 Task: Create a sub task Design and Implement Solution for the task  Implement a new cloud-based supply chain management system for a company in the project AnalyseNow , assign it to team member softage.1@softage.net and update the status of the sub task to  Completed , set the priority of the sub task to High
Action: Mouse moved to (68, 344)
Screenshot: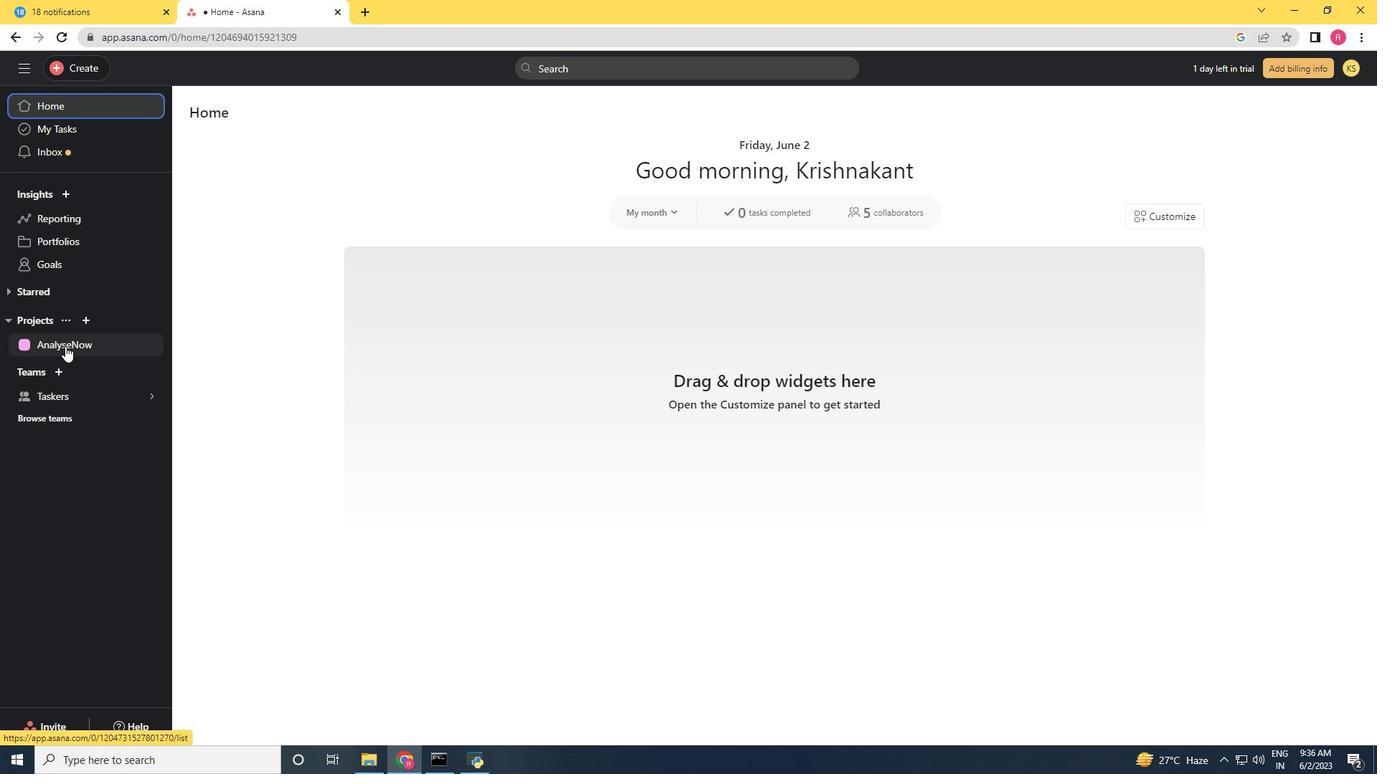 
Action: Mouse pressed left at (68, 344)
Screenshot: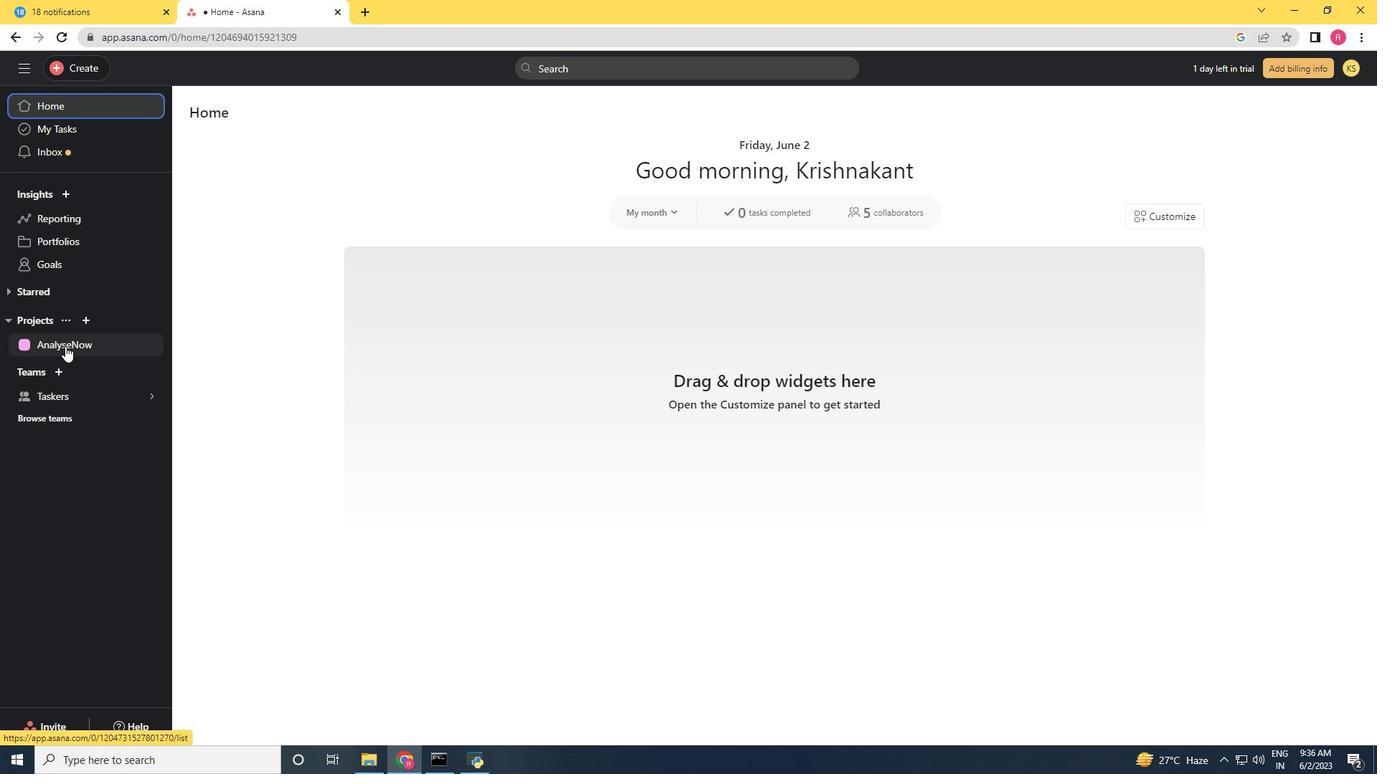 
Action: Mouse moved to (689, 314)
Screenshot: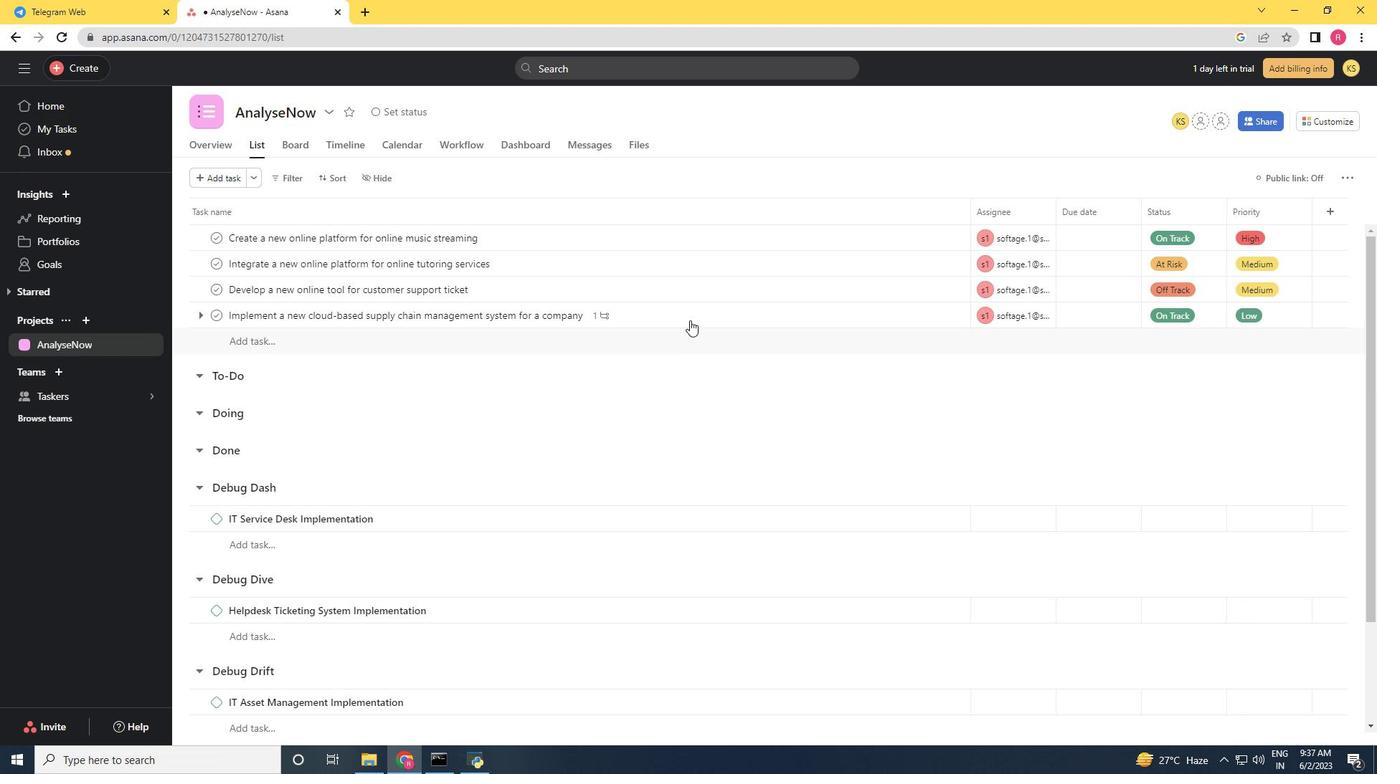 
Action: Mouse pressed left at (689, 314)
Screenshot: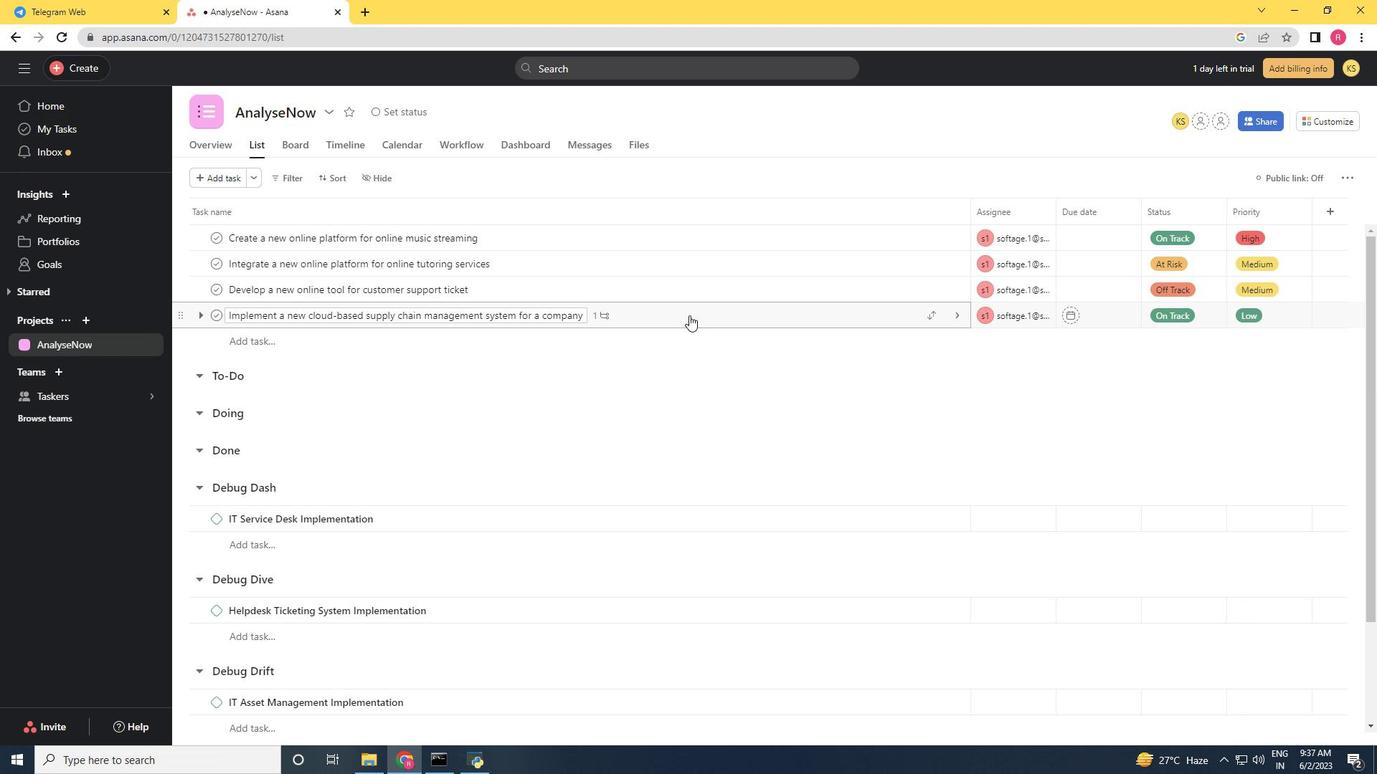 
Action: Mouse moved to (1032, 484)
Screenshot: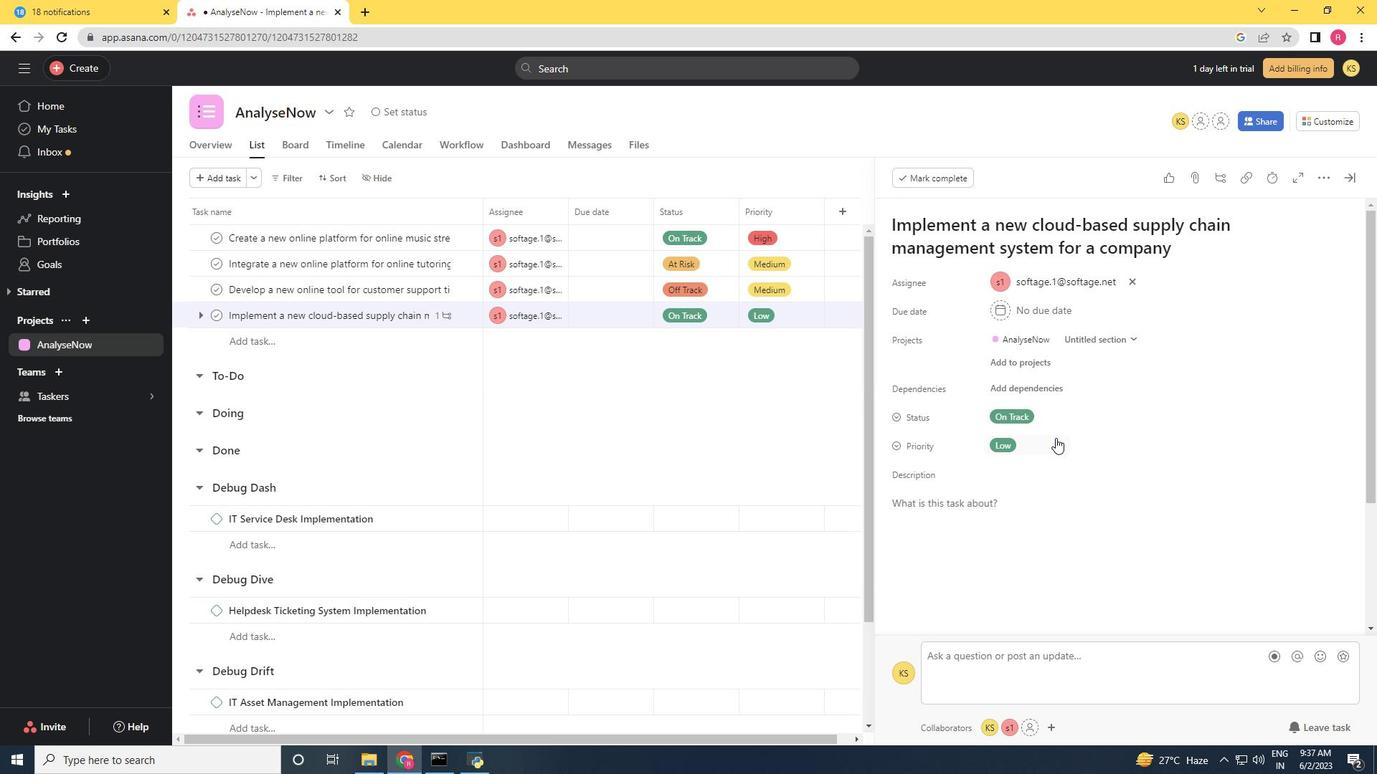 
Action: Mouse scrolled (1033, 481) with delta (0, 0)
Screenshot: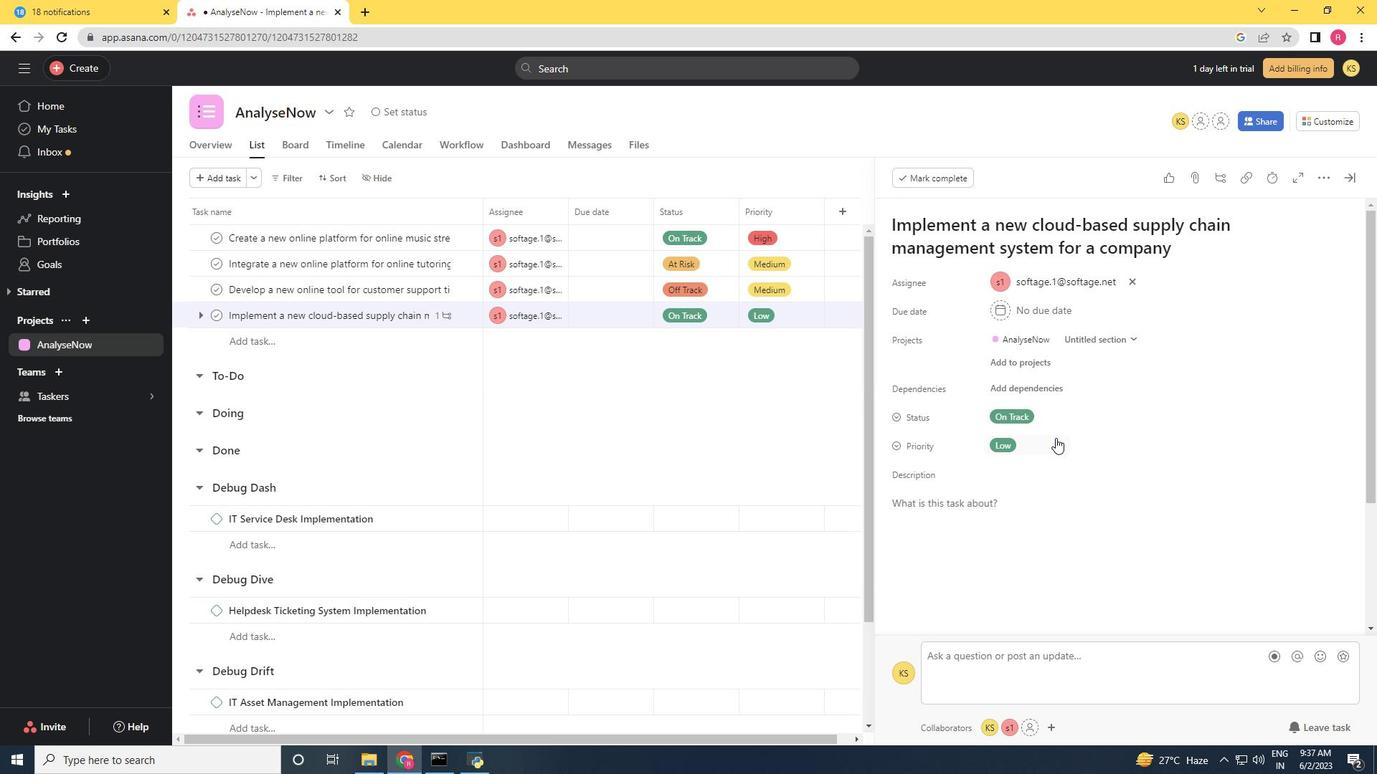 
Action: Mouse moved to (1029, 494)
Screenshot: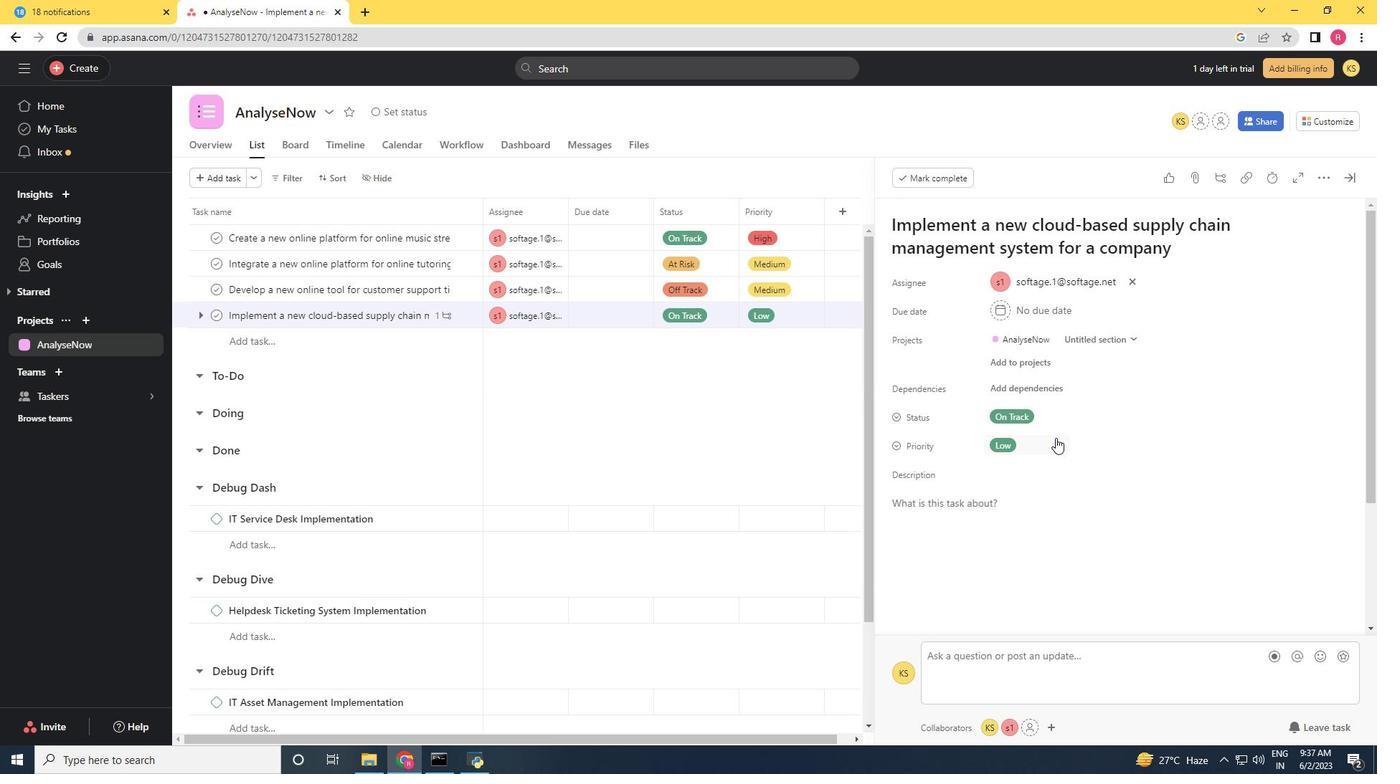 
Action: Mouse scrolled (1032, 484) with delta (0, 0)
Screenshot: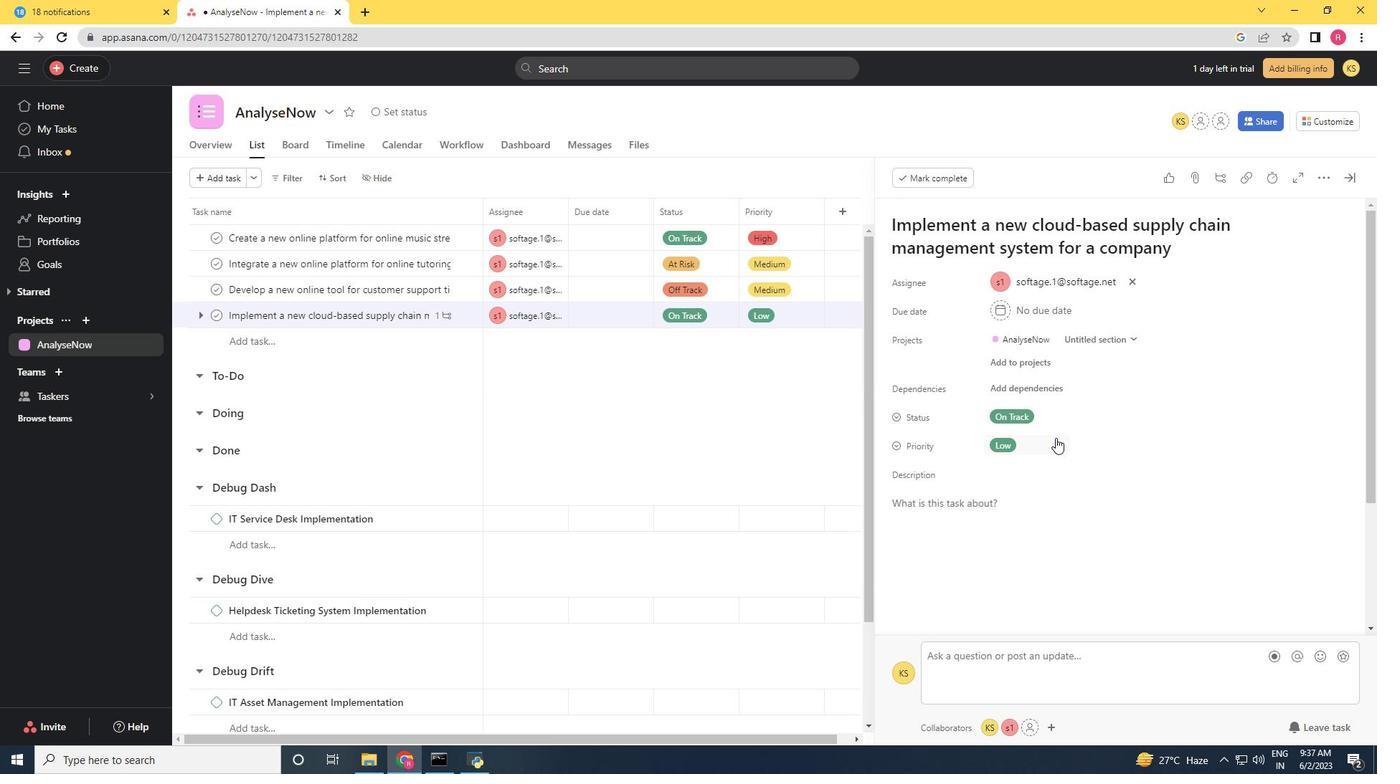 
Action: Mouse moved to (1029, 494)
Screenshot: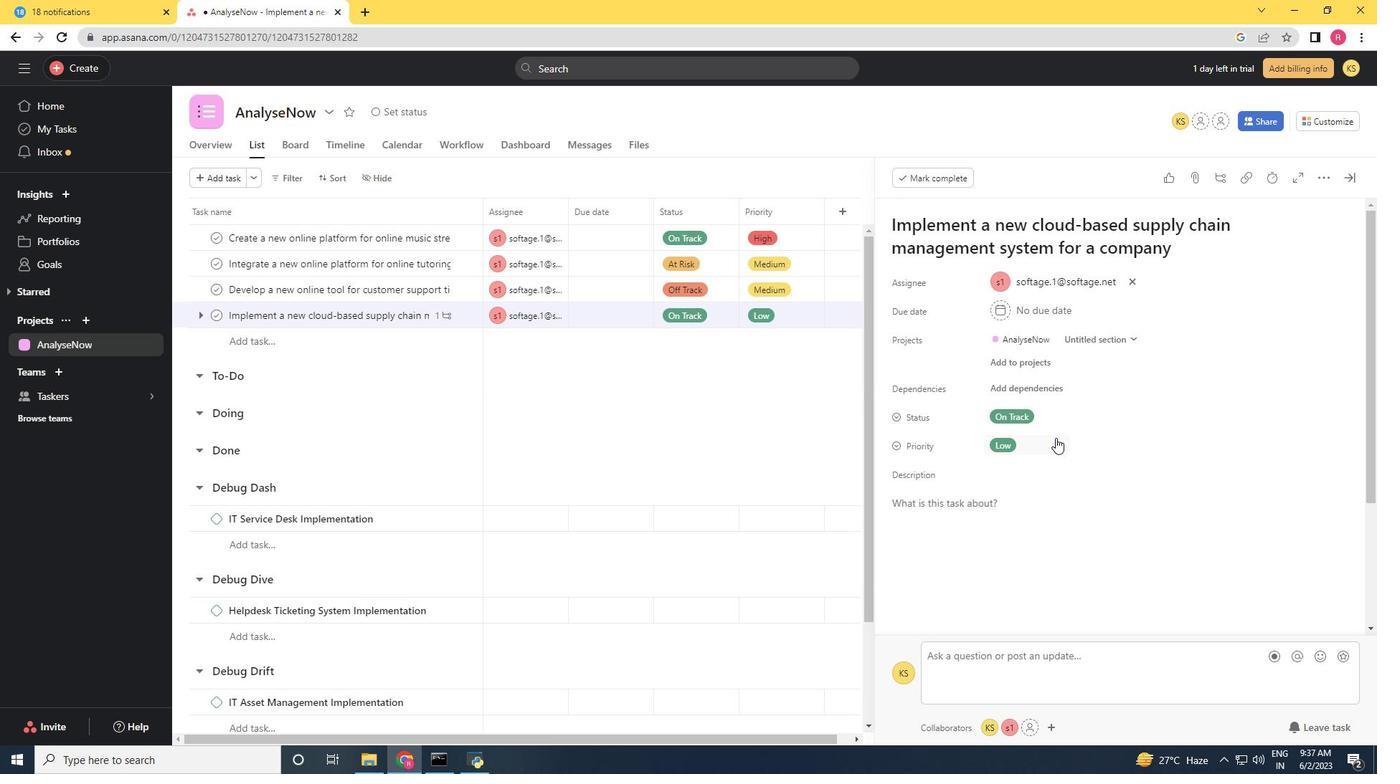 
Action: Mouse scrolled (1032, 485) with delta (0, 0)
Screenshot: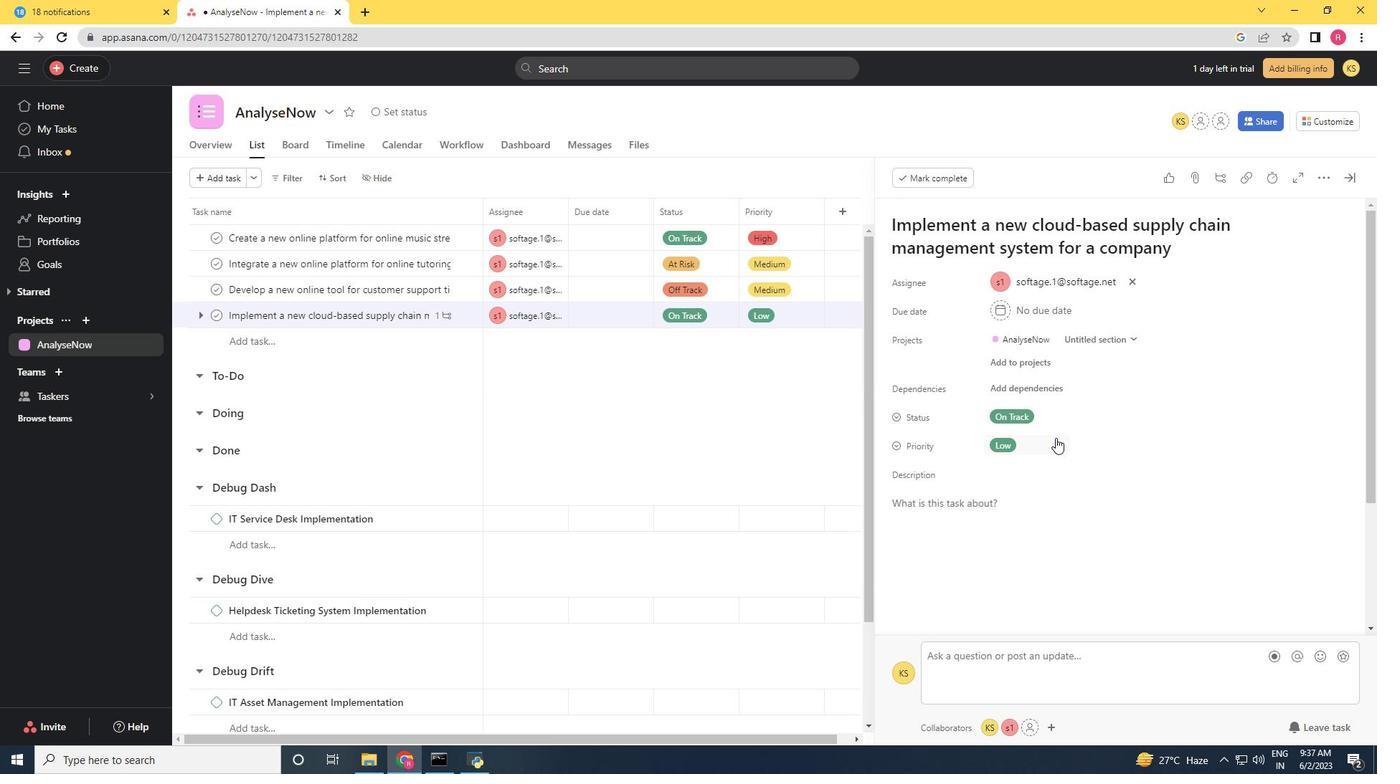 
Action: Mouse moved to (936, 517)
Screenshot: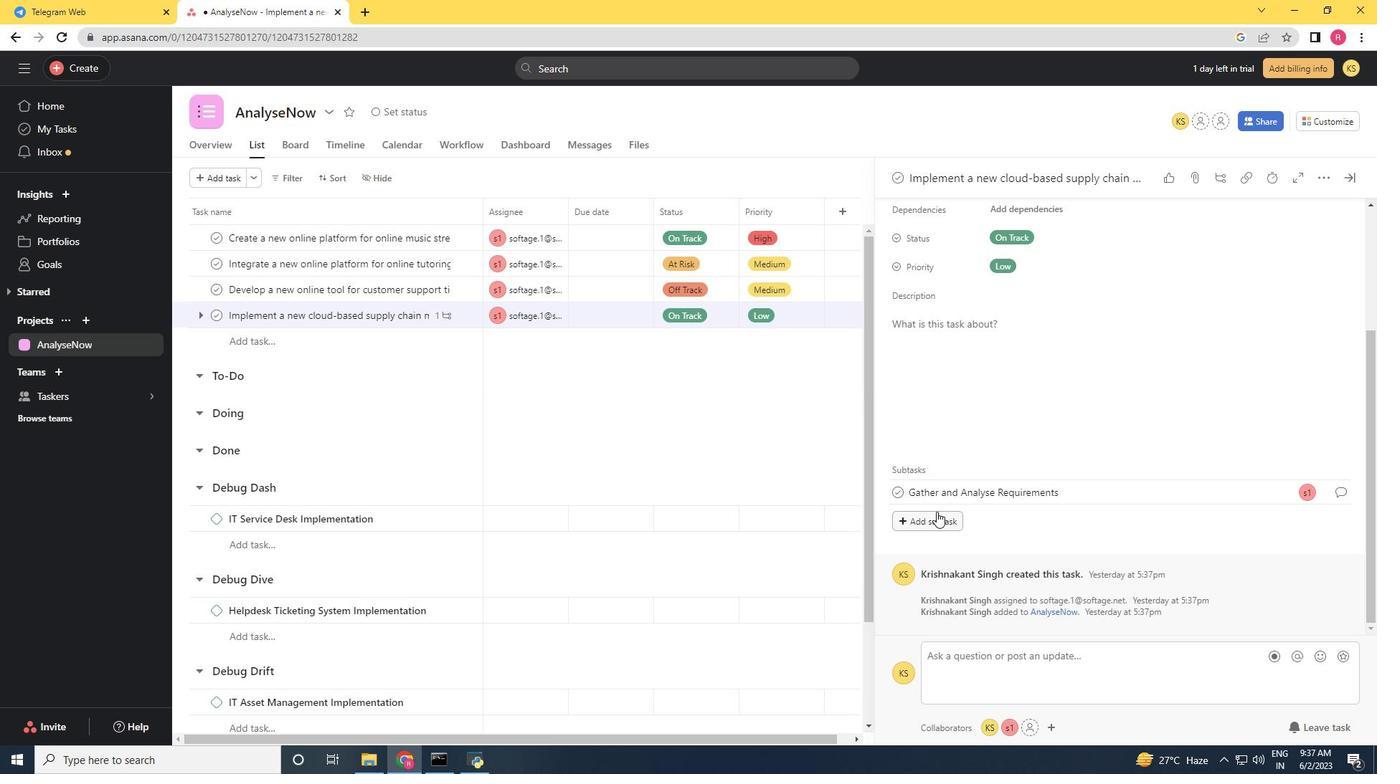 
Action: Mouse pressed left at (936, 517)
Screenshot: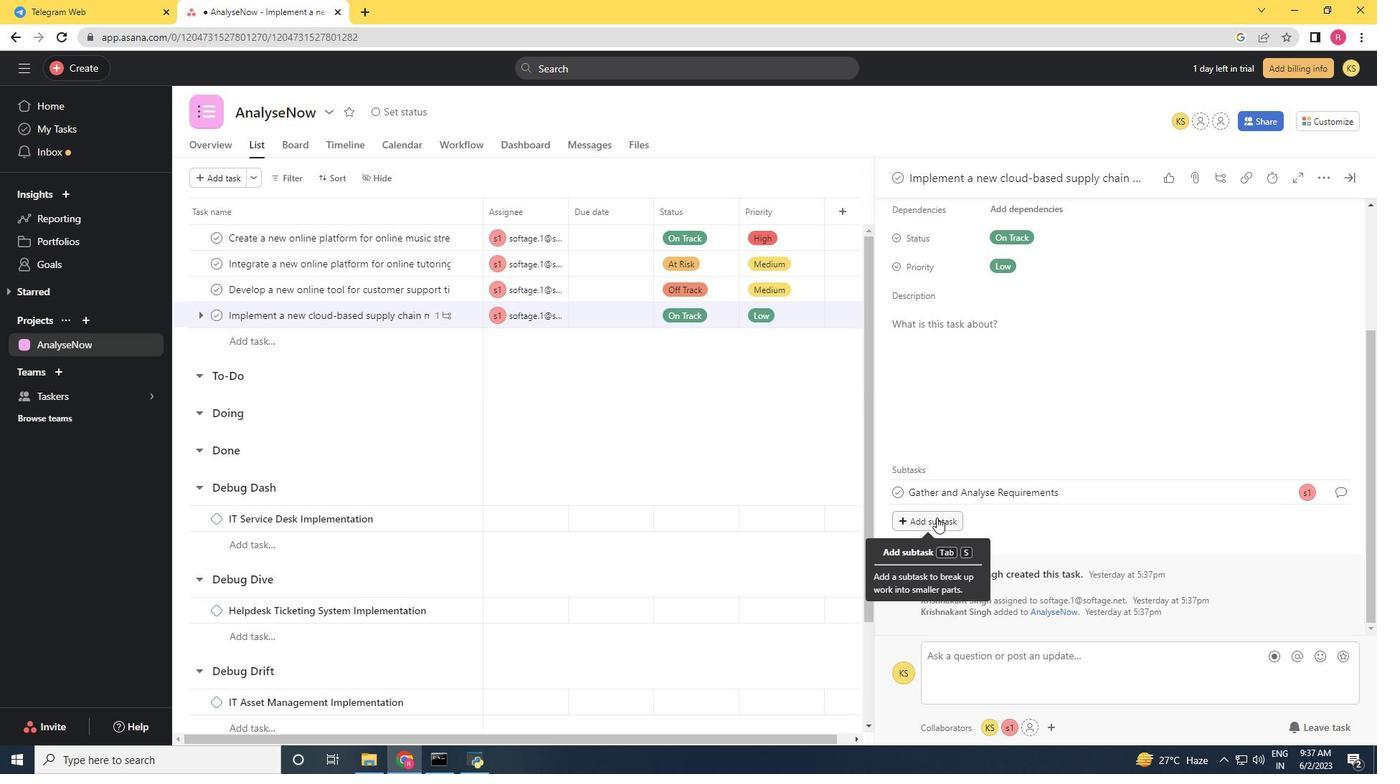 
Action: Mouse moved to (918, 529)
Screenshot: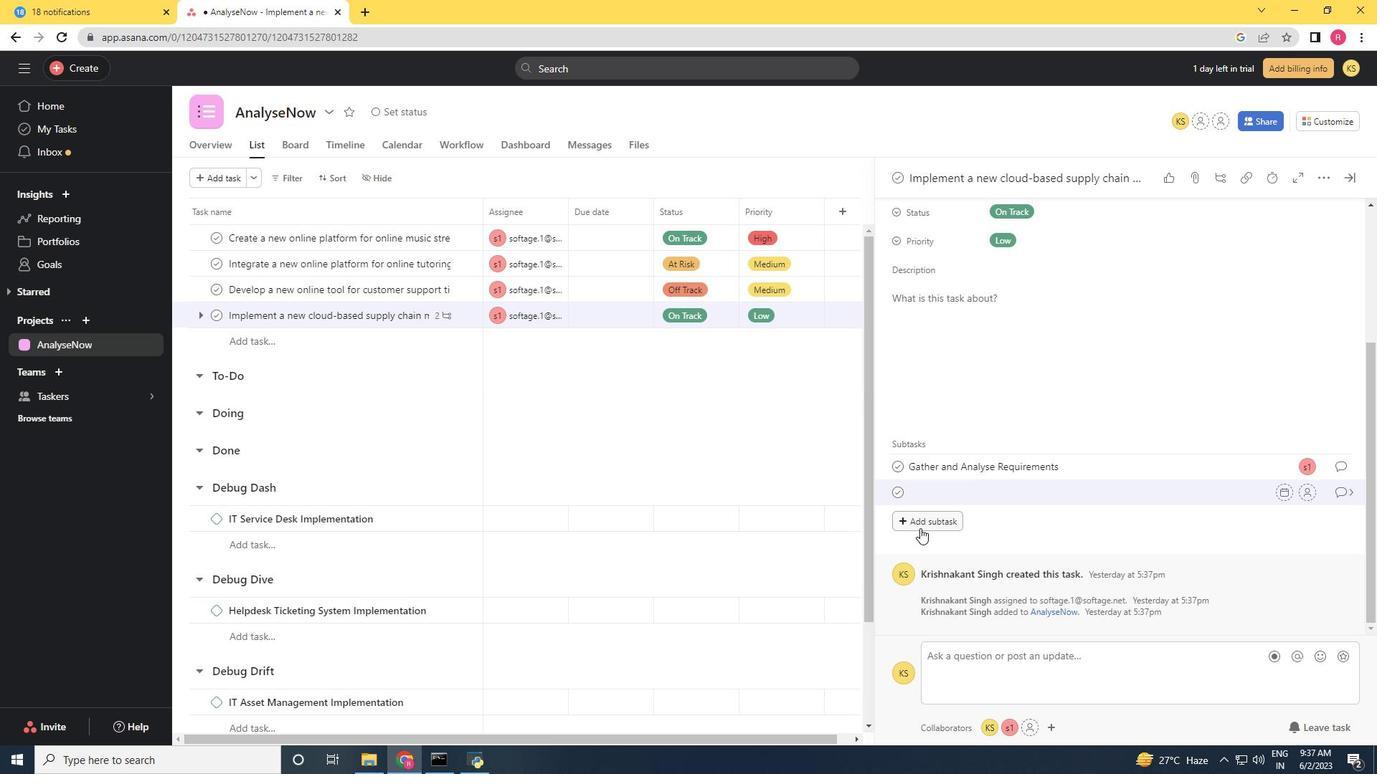 
Action: Key pressed <Key.shift>Desi
Screenshot: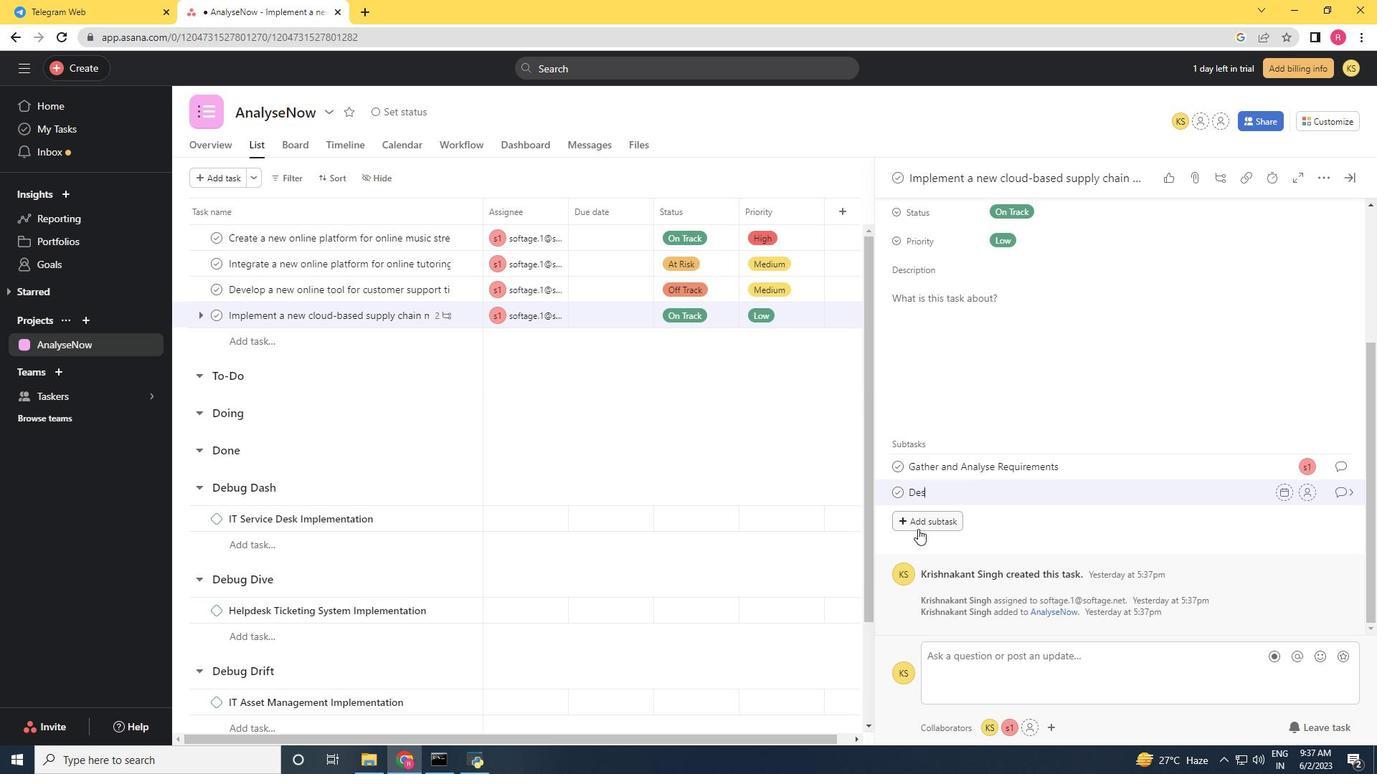 
Action: Mouse moved to (916, 530)
Screenshot: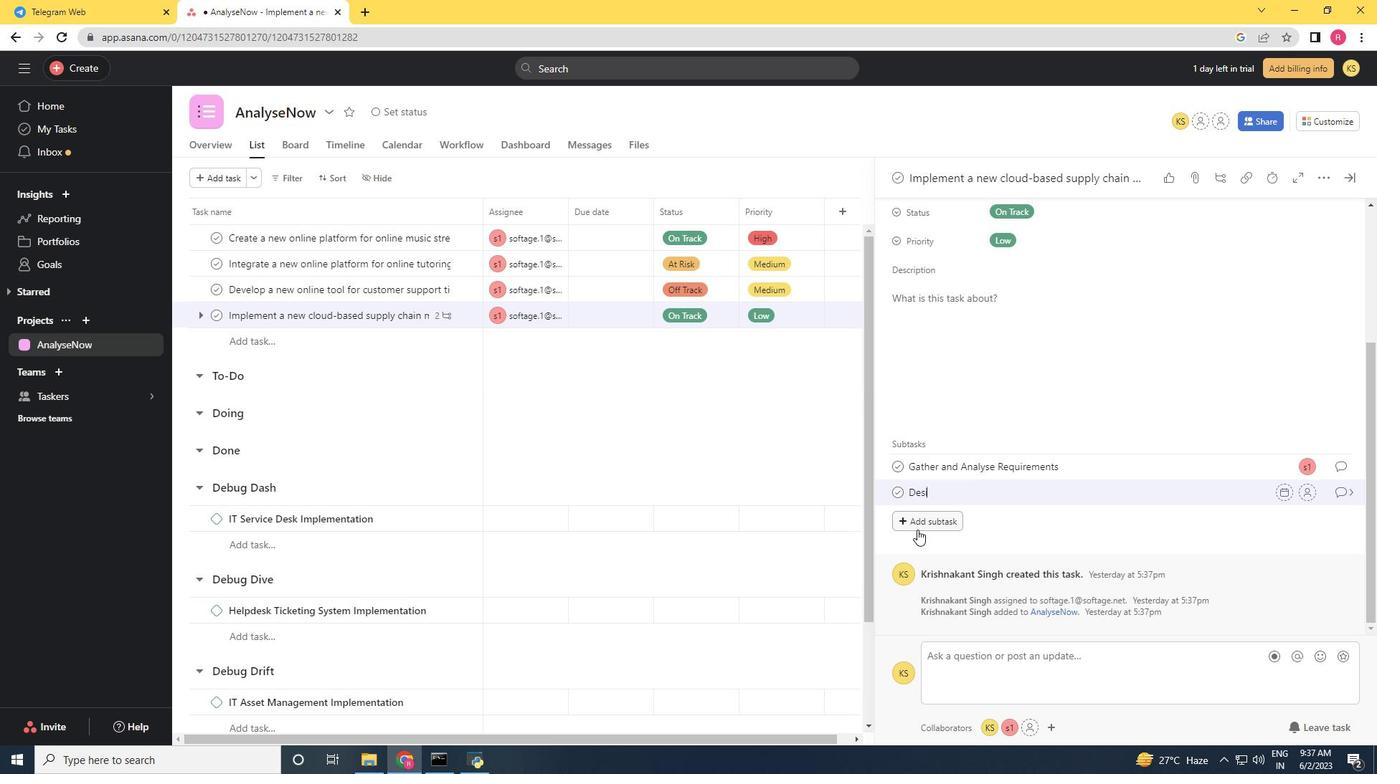 
Action: Key pressed gn
Screenshot: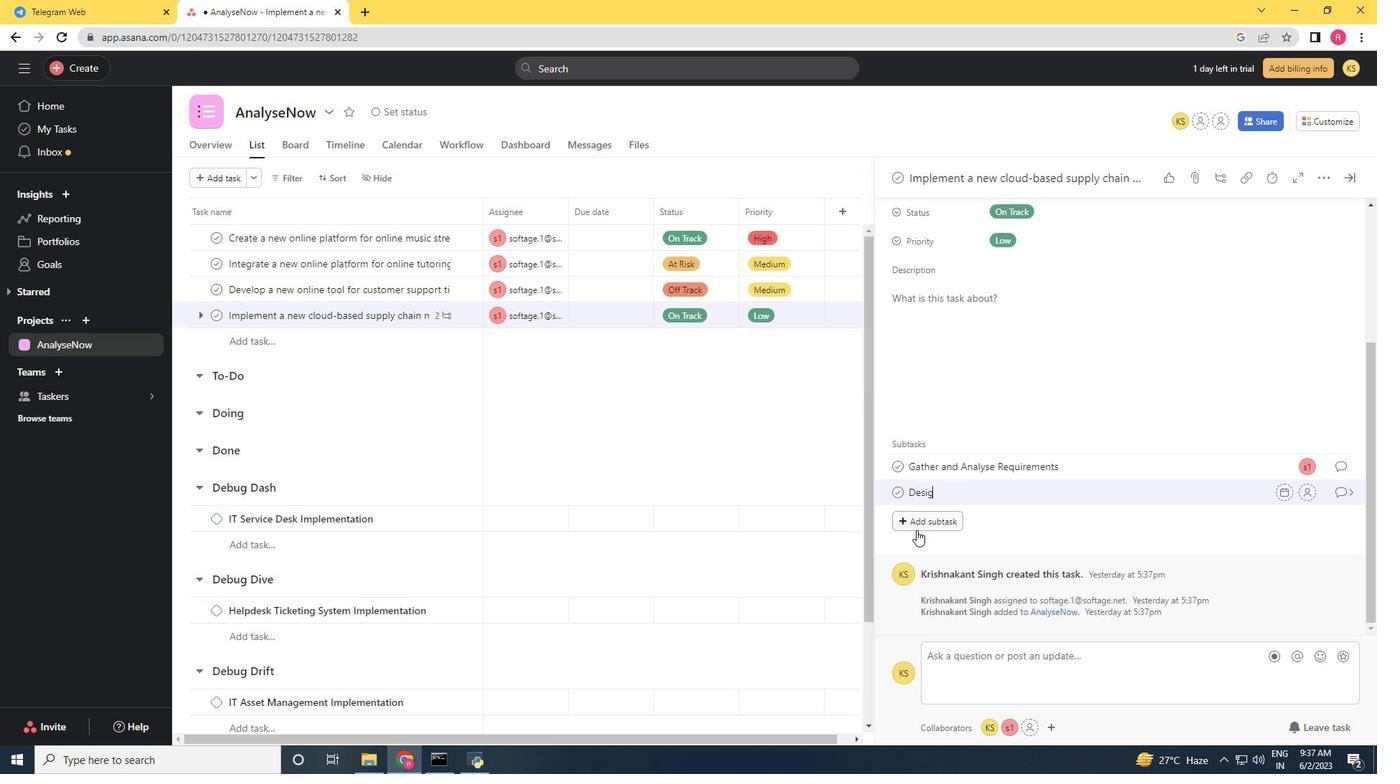
Action: Mouse moved to (915, 531)
Screenshot: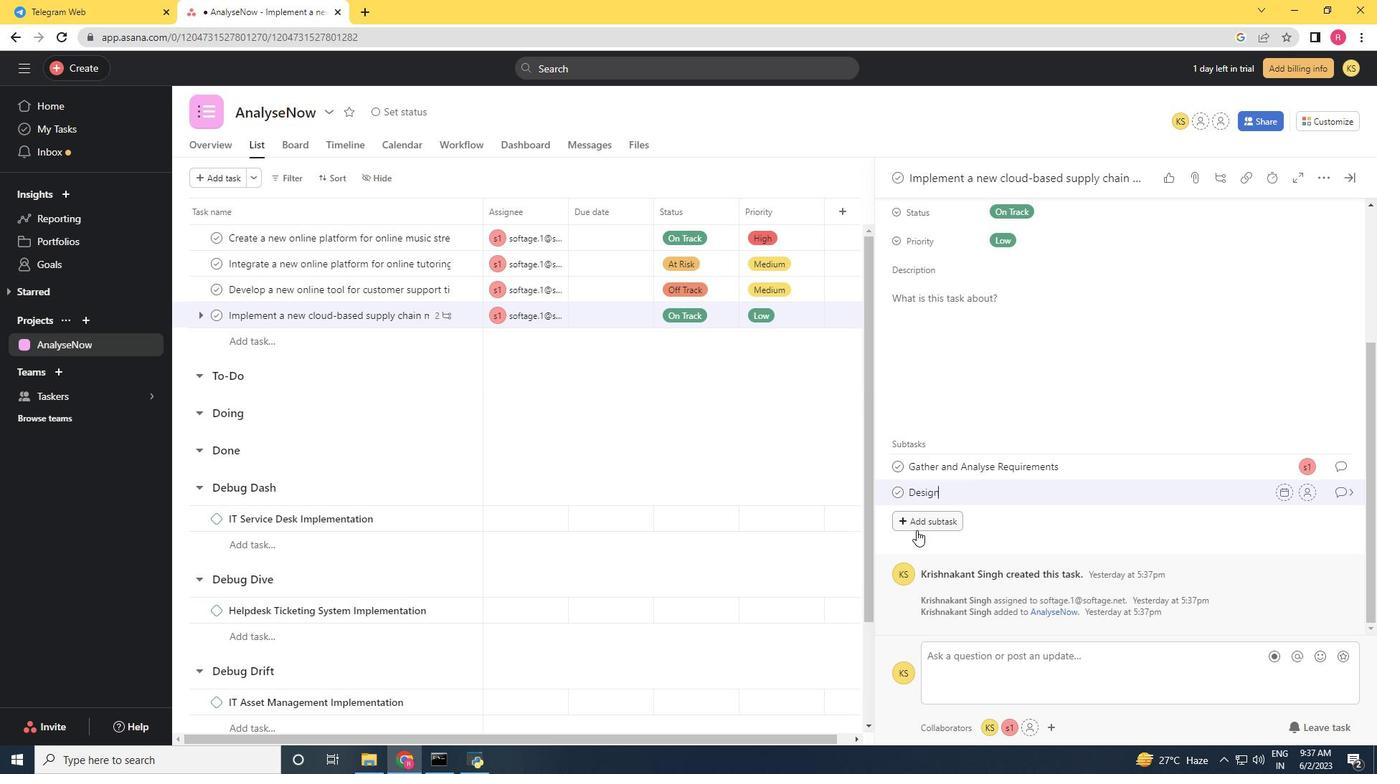 
Action: Key pressed <Key.space>and<Key.space>
Screenshot: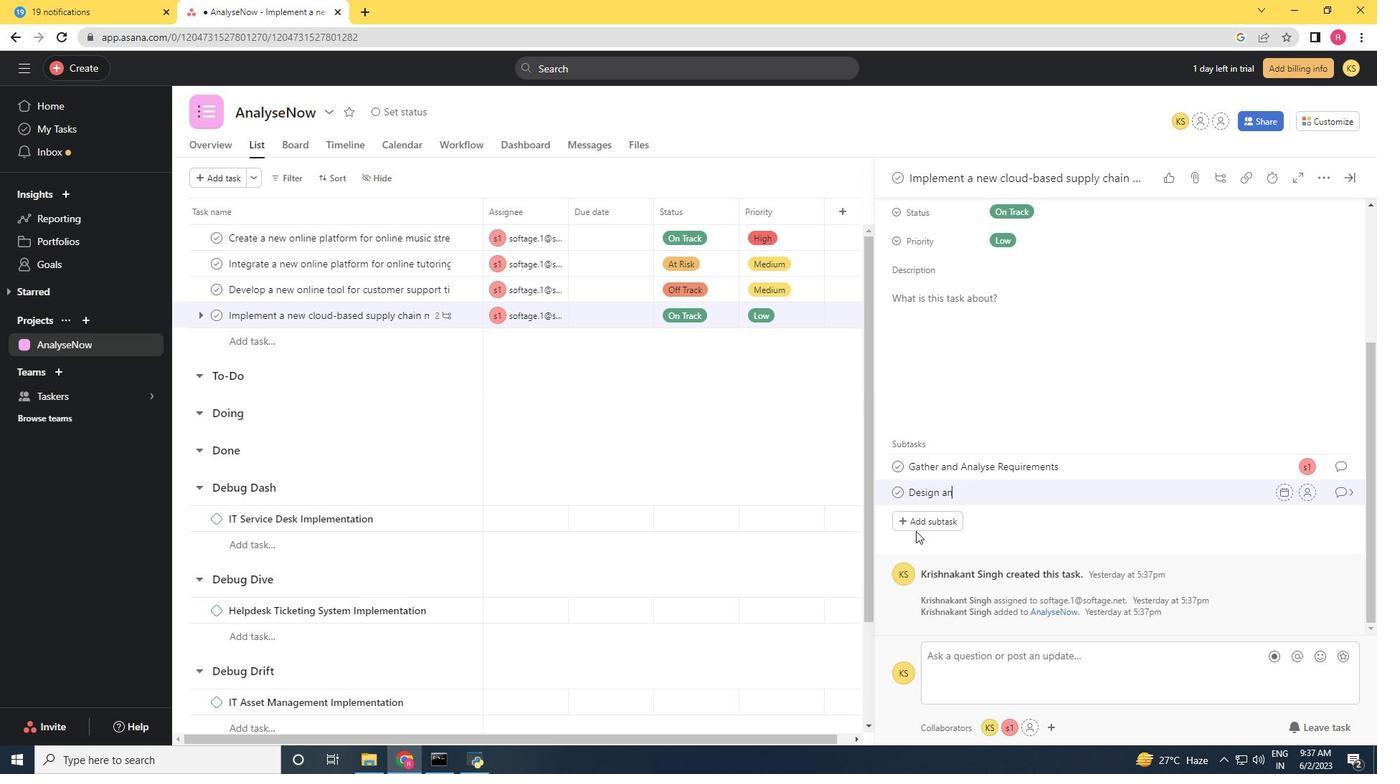 
Action: Mouse moved to (915, 531)
Screenshot: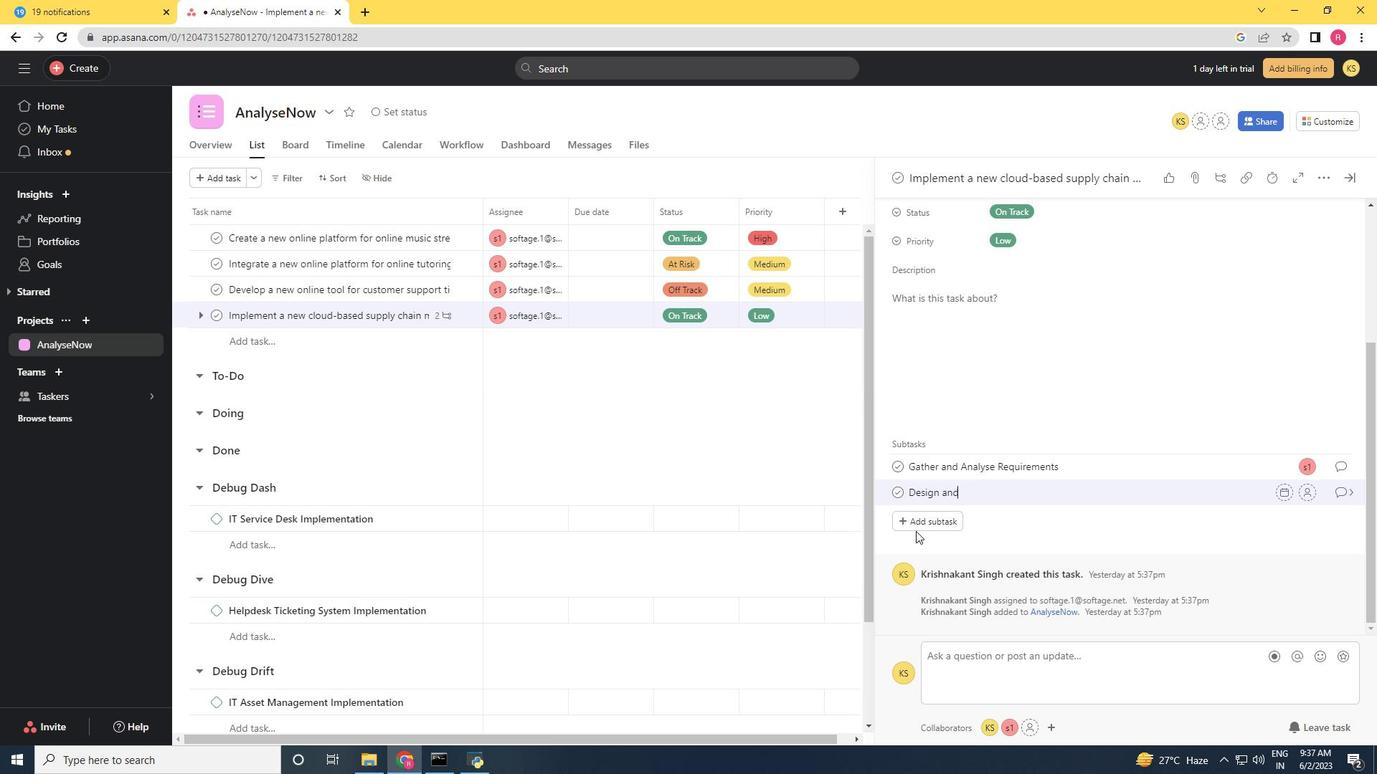 
Action: Key pressed <Key.shift>Im
Screenshot: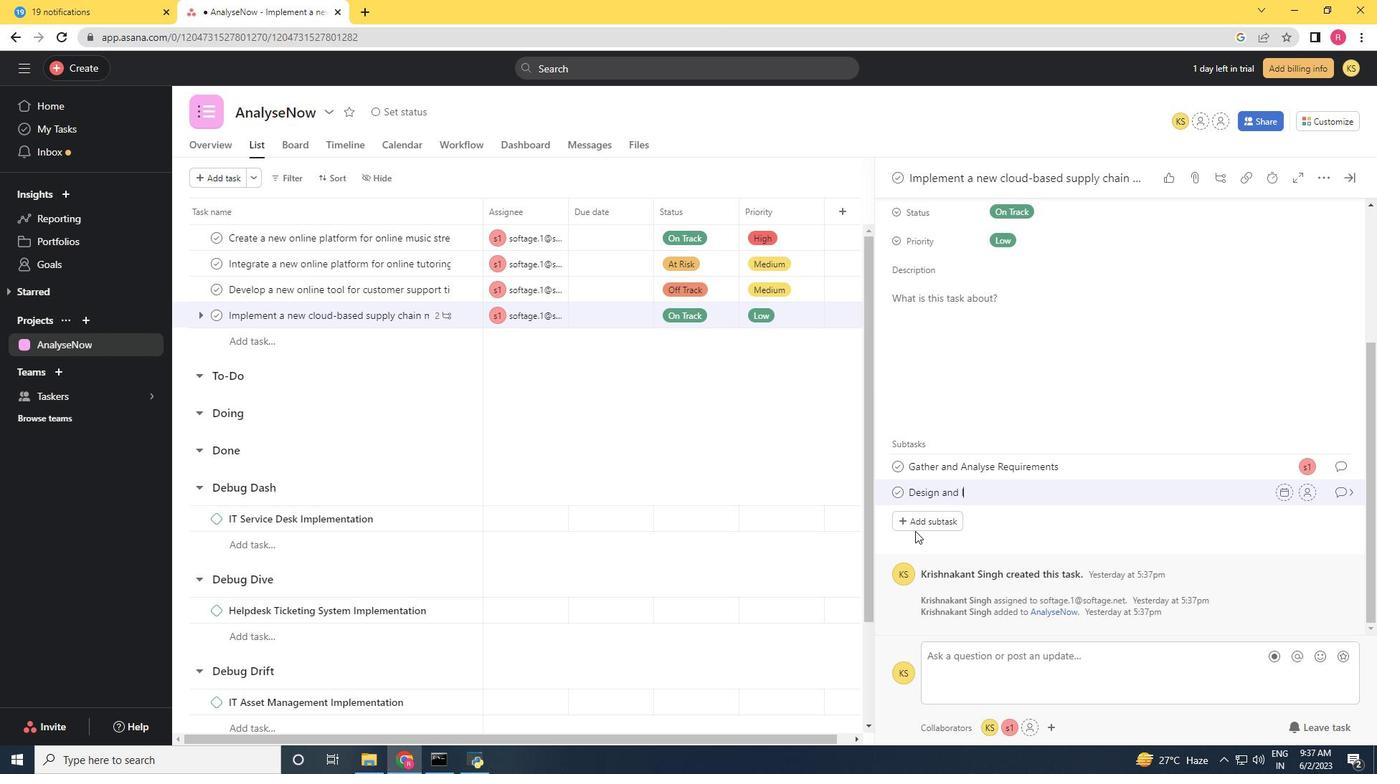 
Action: Mouse moved to (913, 532)
Screenshot: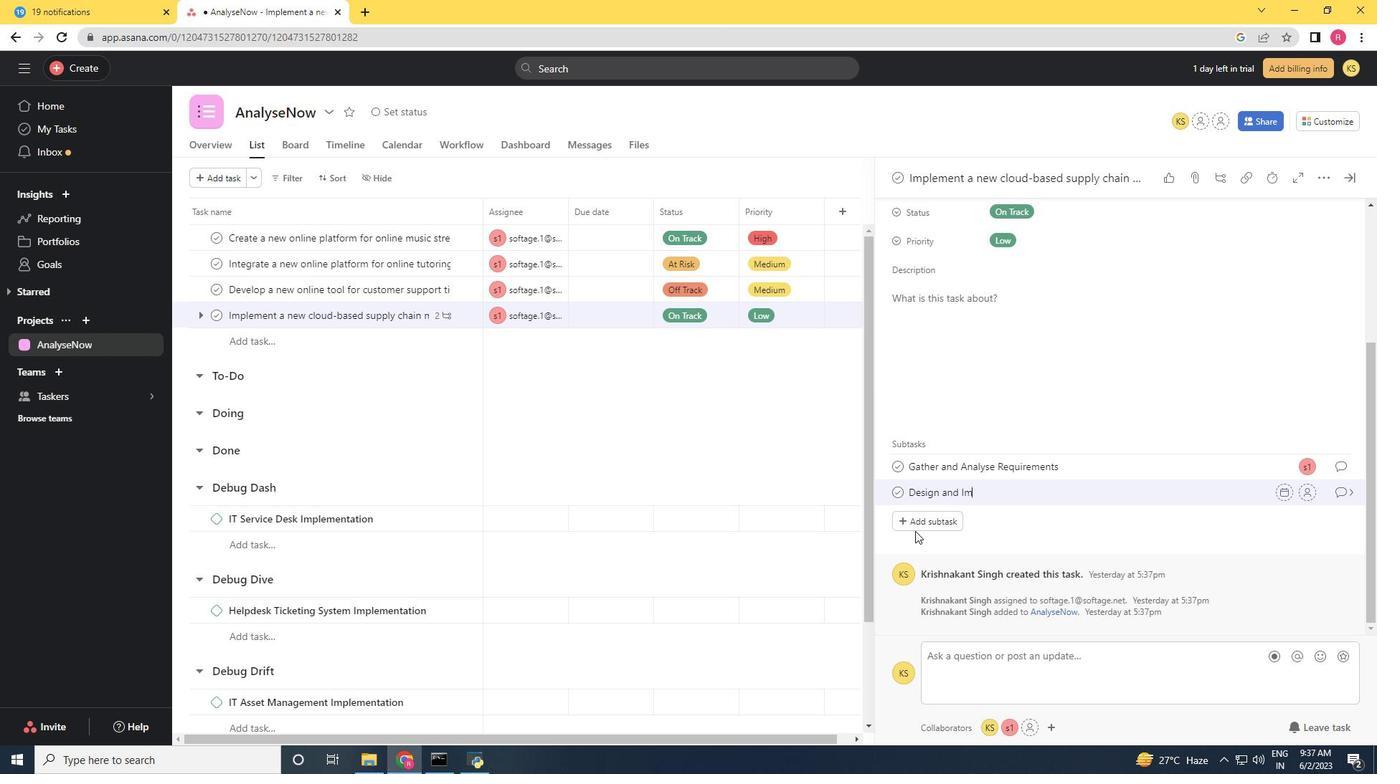 
Action: Key pressed ple
Screenshot: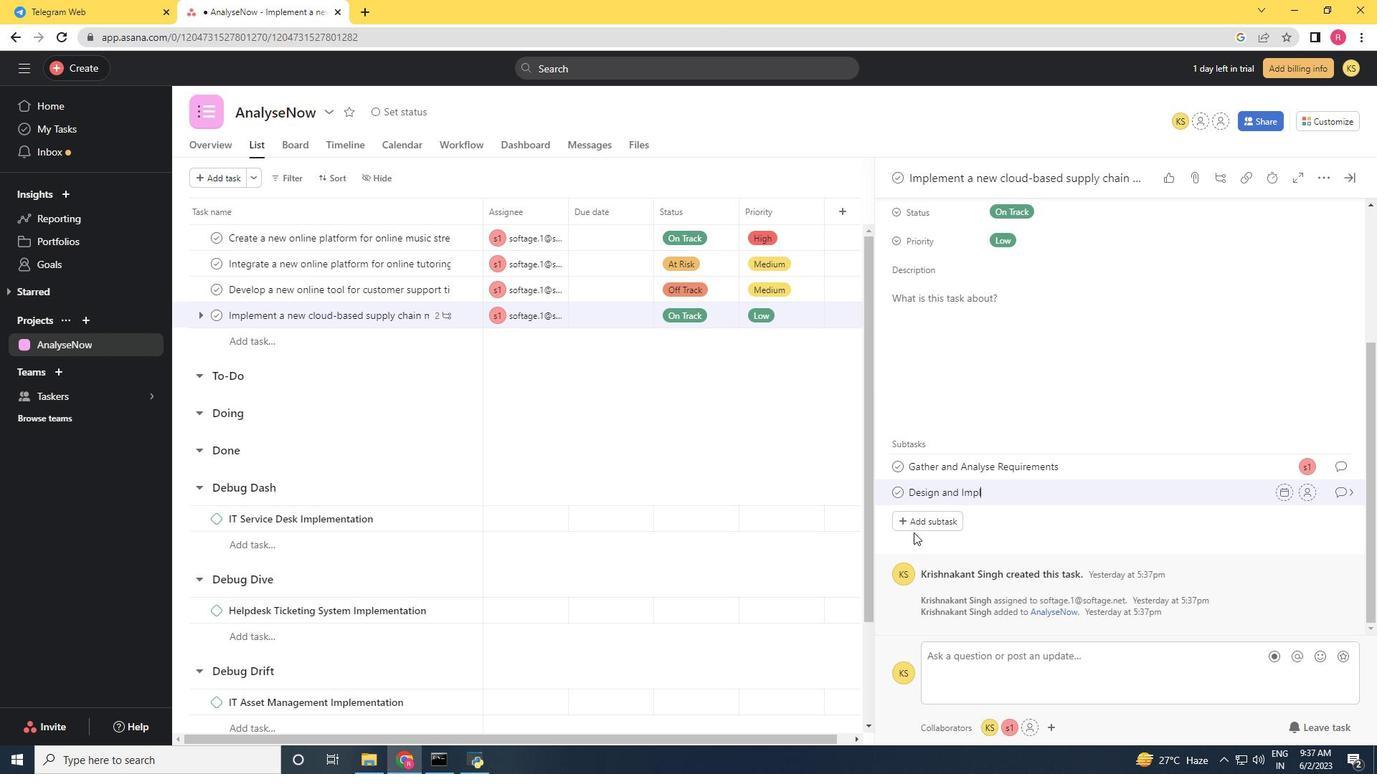 
Action: Mouse moved to (913, 532)
Screenshot: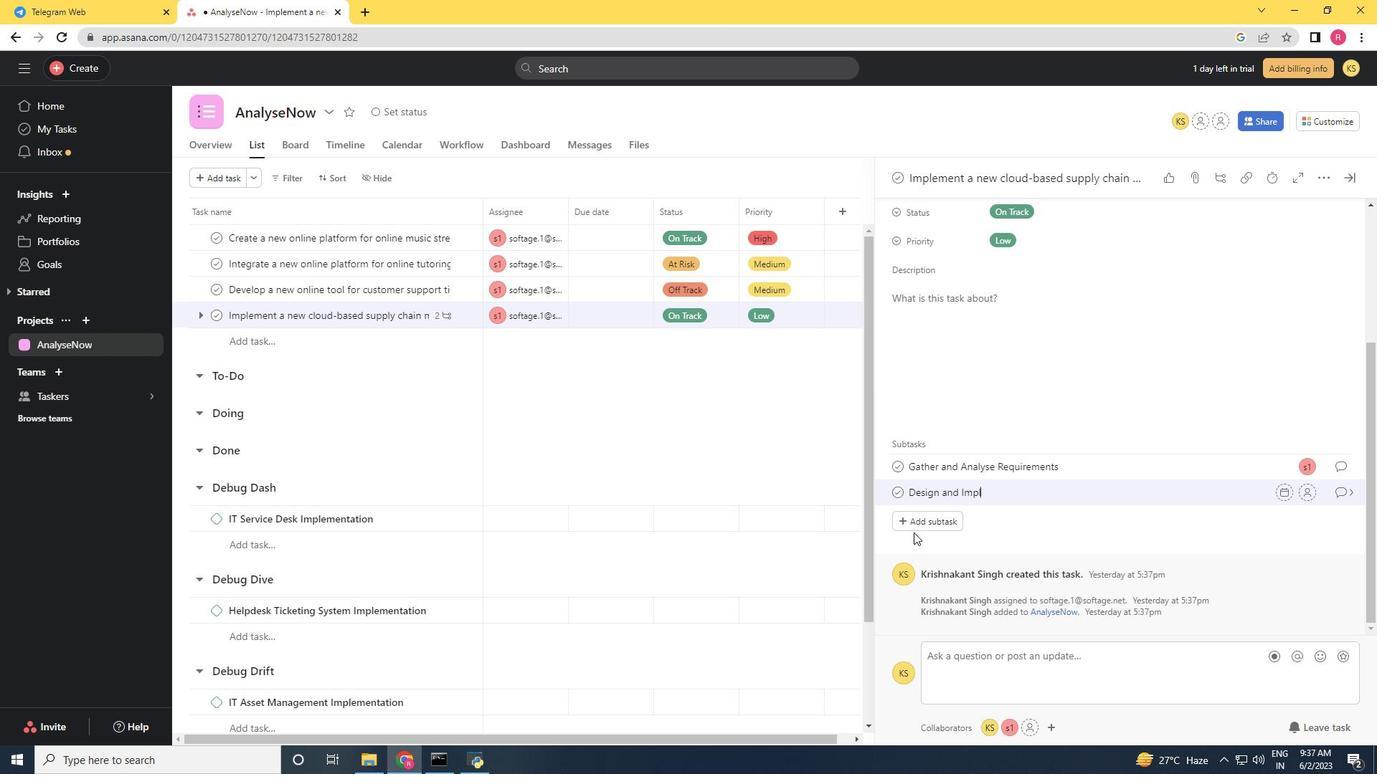 
Action: Key pressed ment<Key.space><Key.shift>Solution
Screenshot: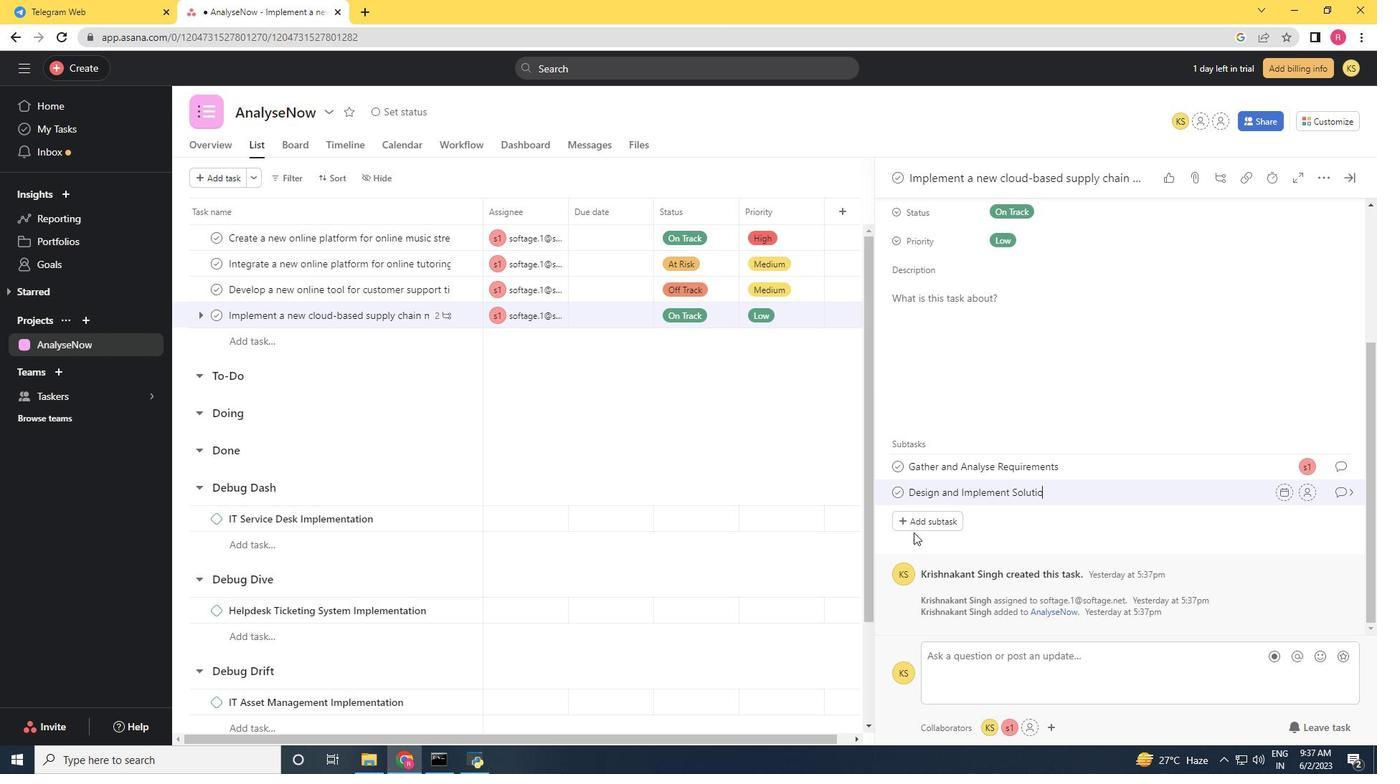 
Action: Mouse moved to (1310, 496)
Screenshot: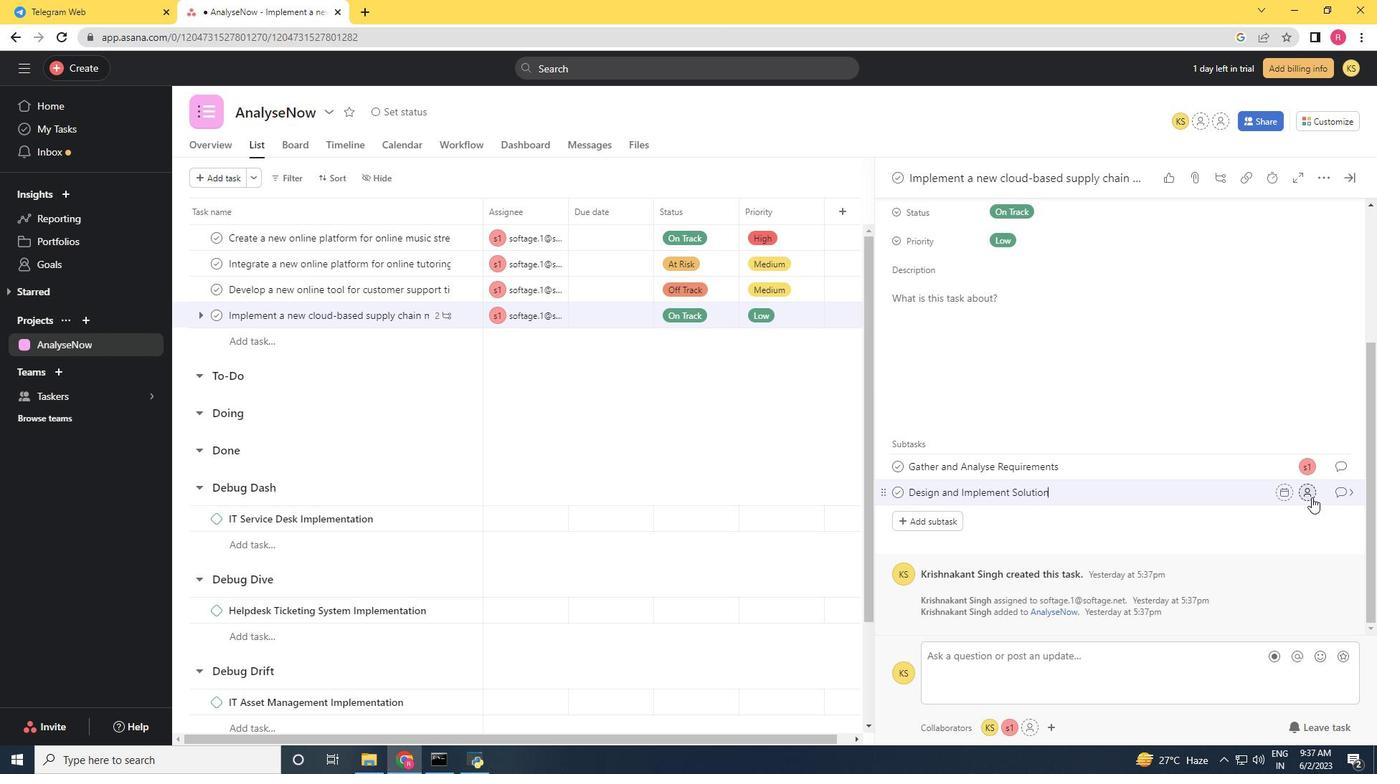 
Action: Mouse pressed left at (1310, 496)
Screenshot: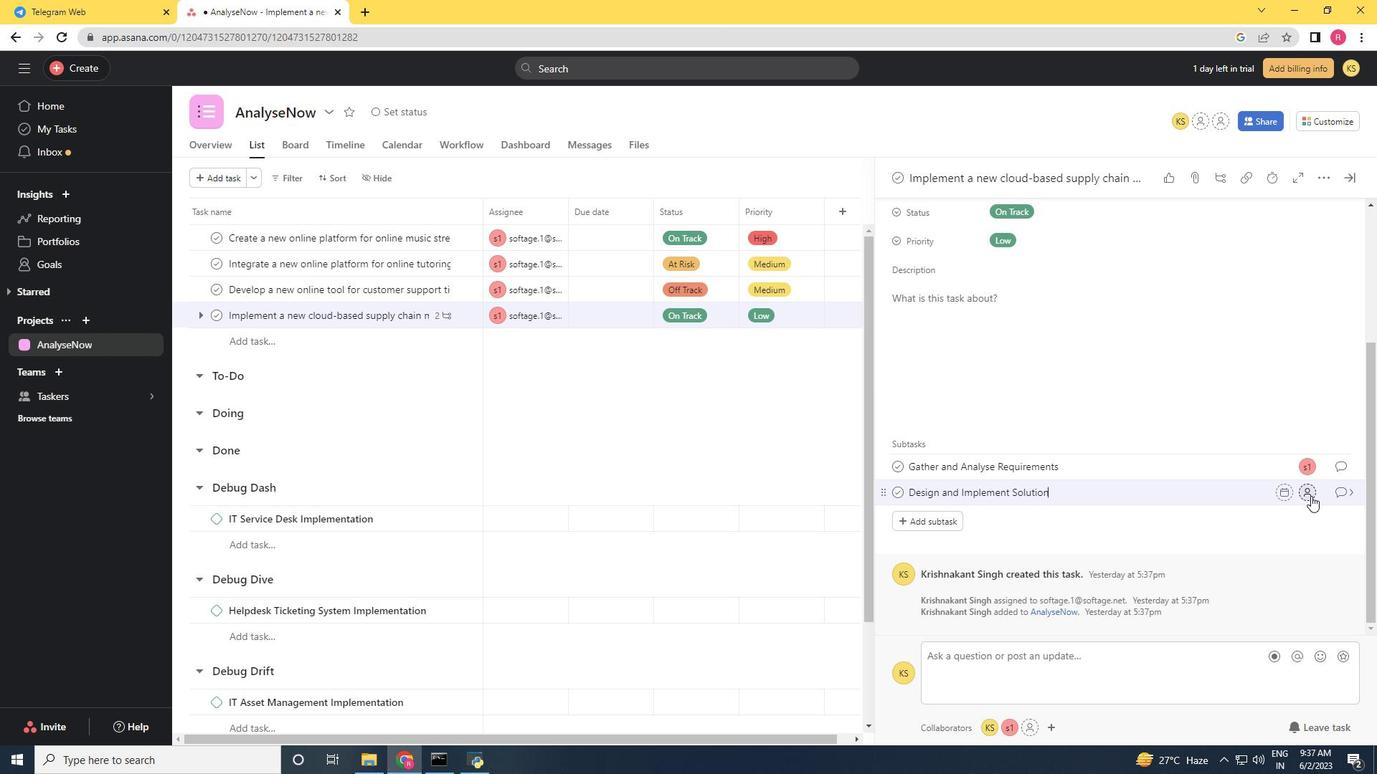 
Action: Mouse moved to (1121, 553)
Screenshot: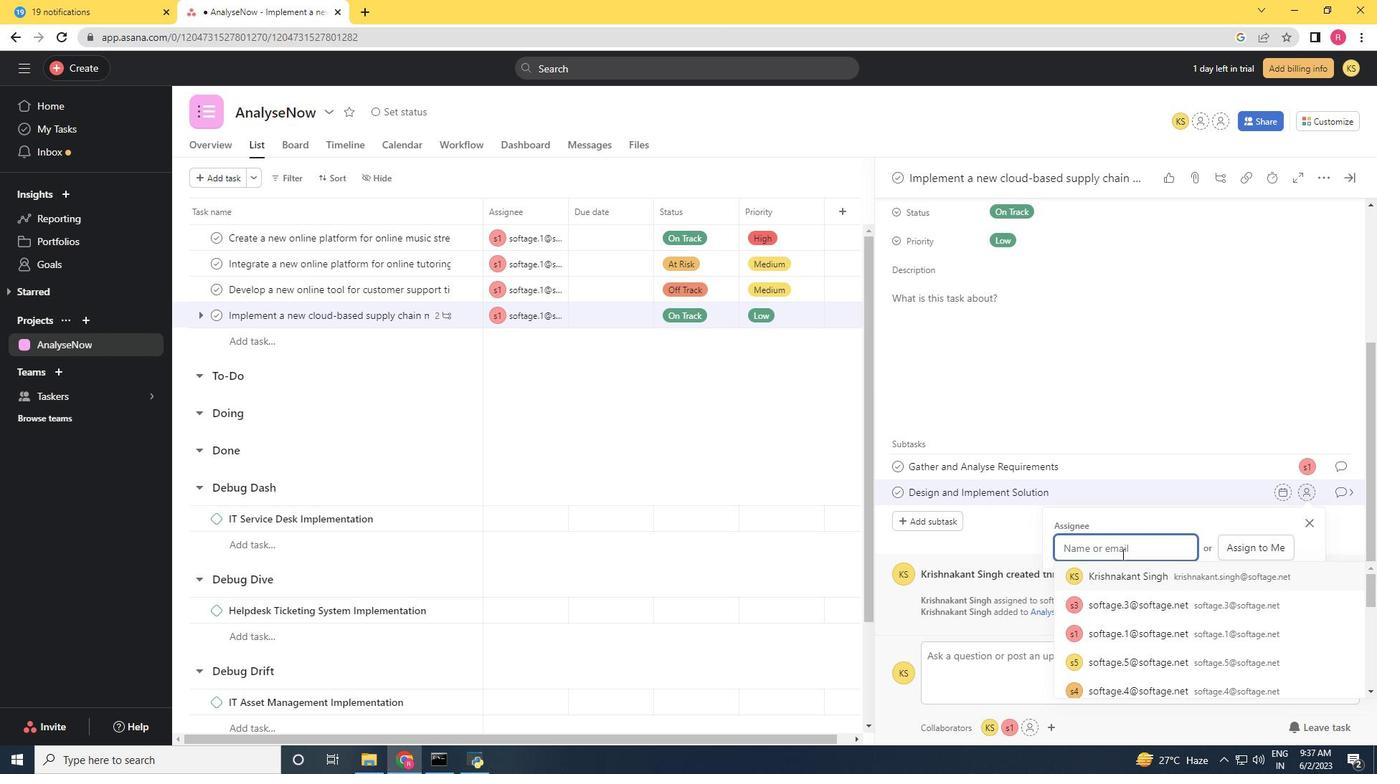 
Action: Key pressed softage.1<Key.shift>@softage.net
Screenshot: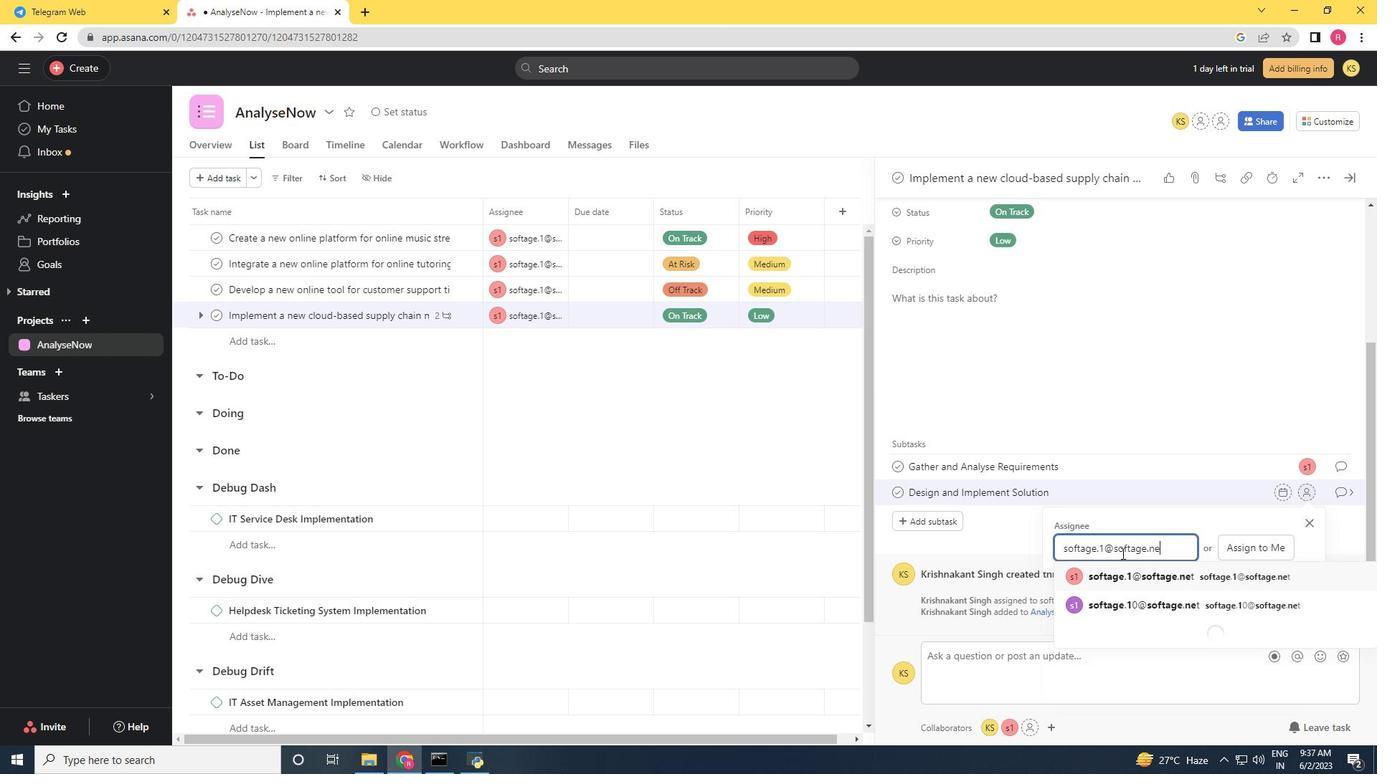 
Action: Mouse moved to (1175, 575)
Screenshot: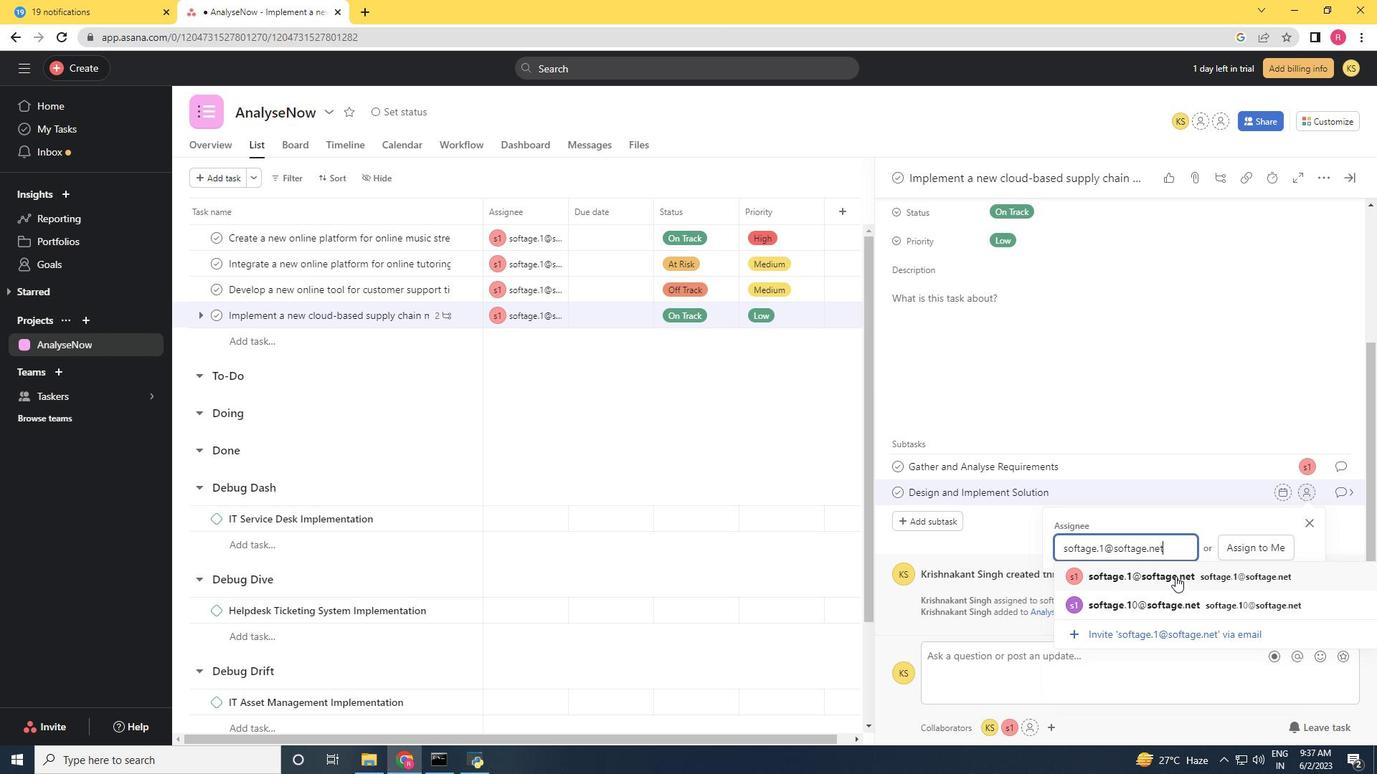 
Action: Mouse pressed left at (1175, 575)
Screenshot: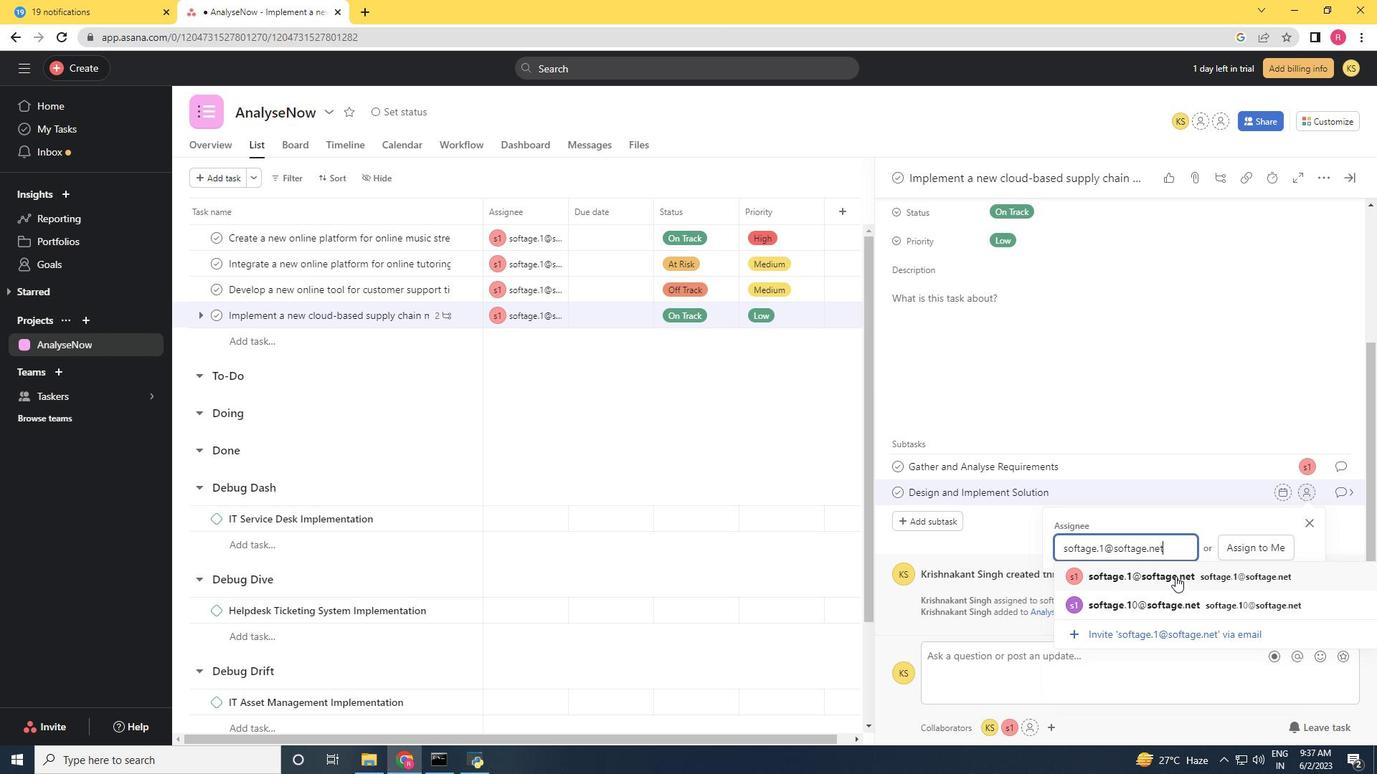
Action: Mouse moved to (1347, 486)
Screenshot: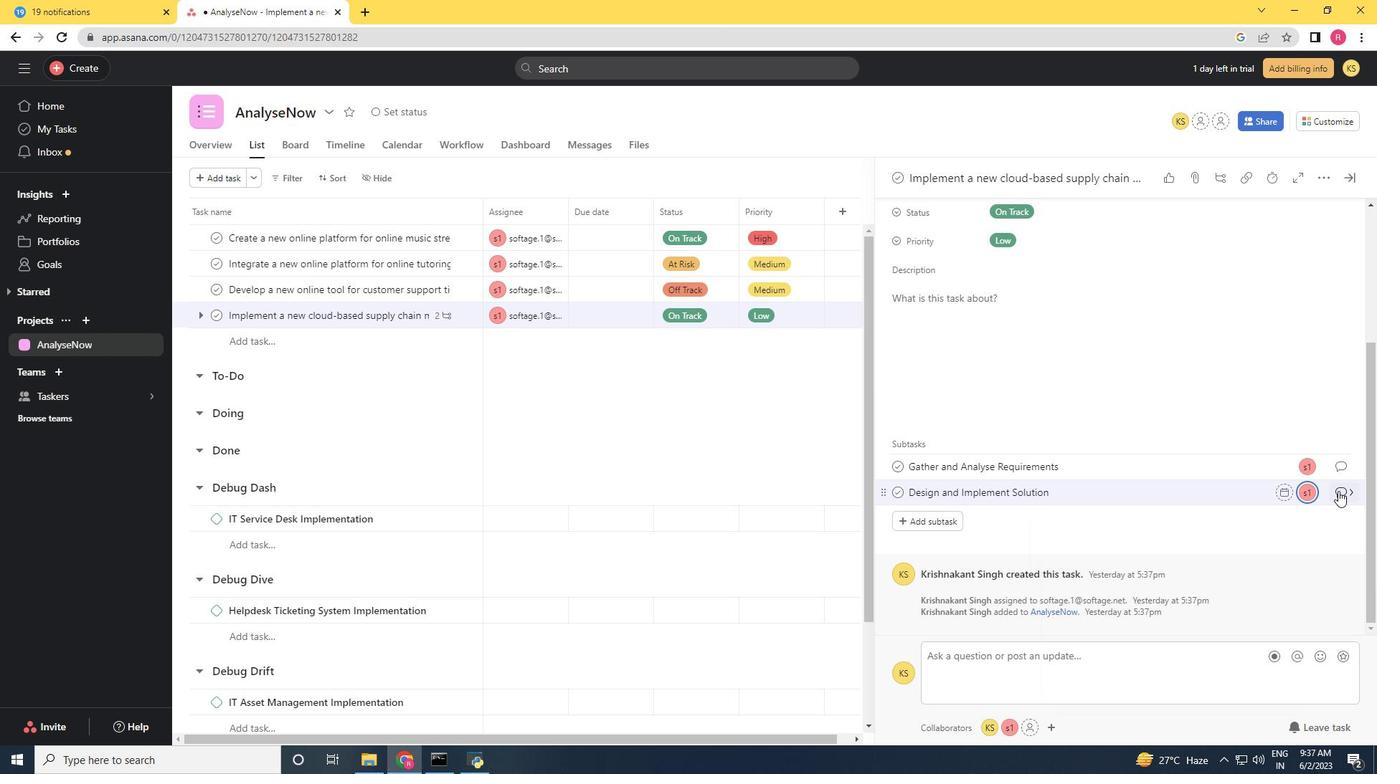 
Action: Mouse pressed left at (1347, 486)
Screenshot: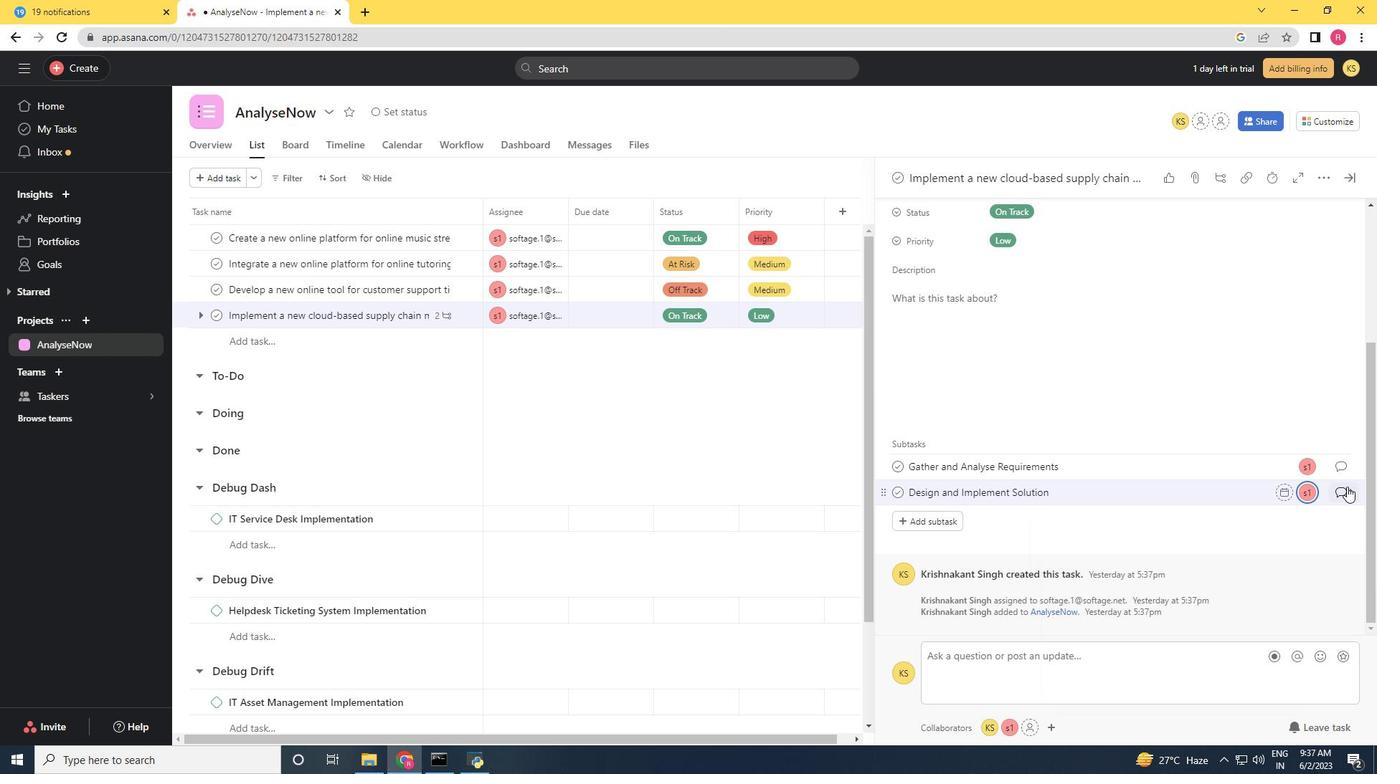 
Action: Mouse moved to (953, 382)
Screenshot: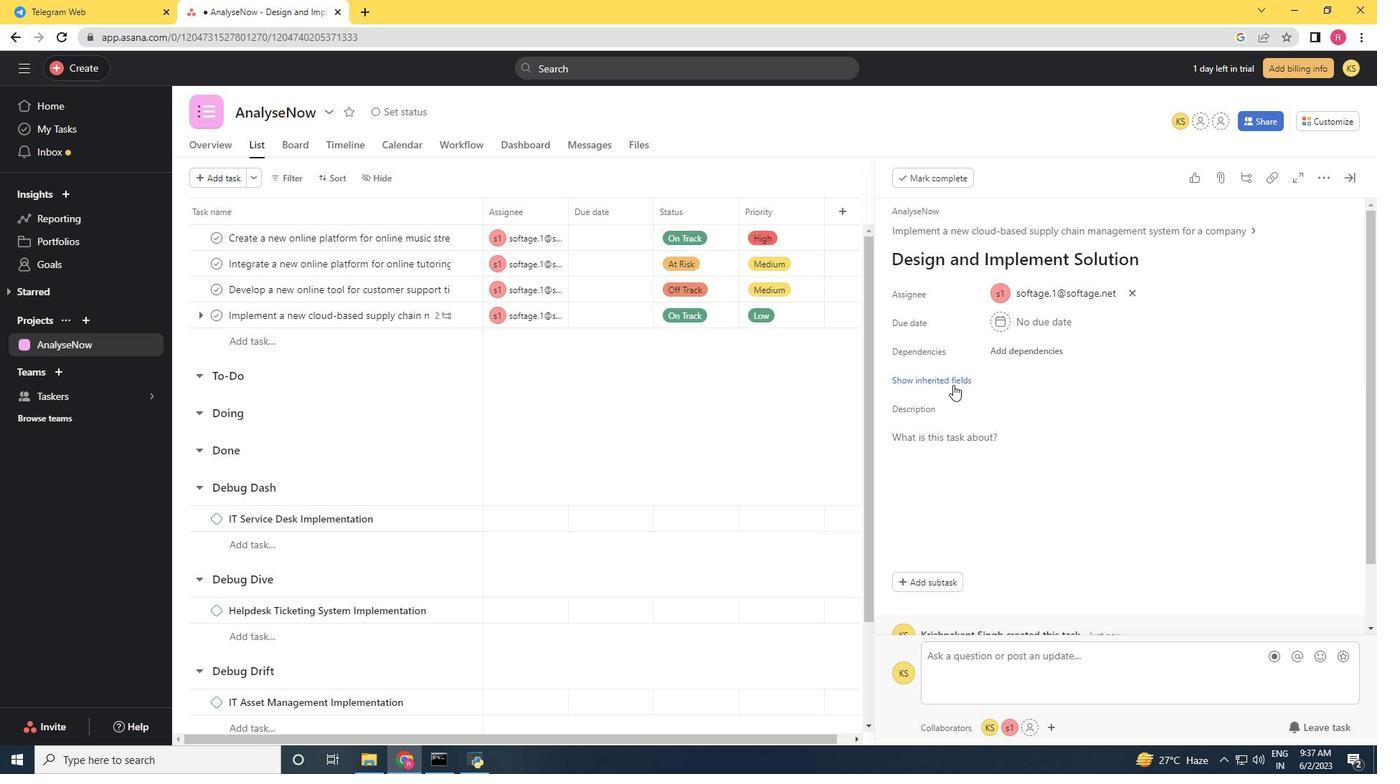 
Action: Mouse pressed left at (953, 382)
Screenshot: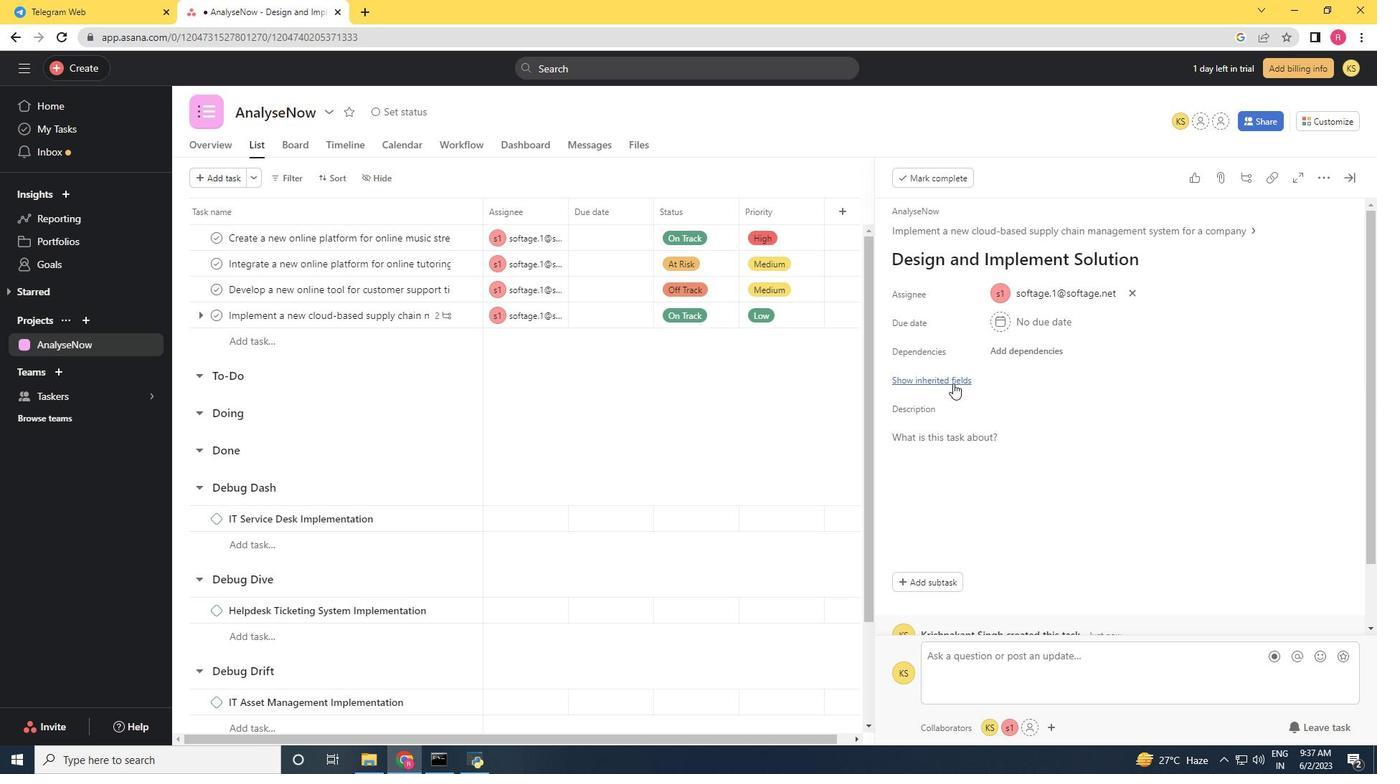 
Action: Mouse moved to (999, 408)
Screenshot: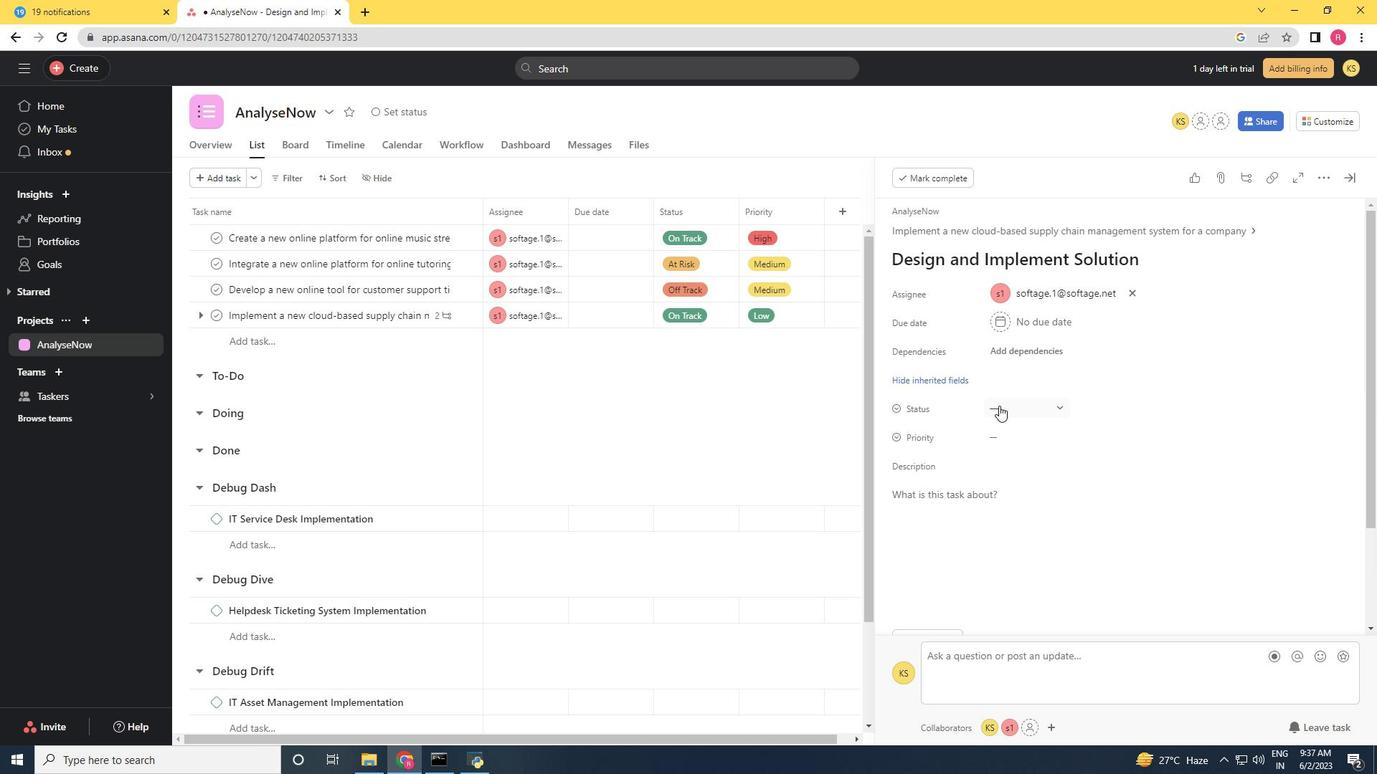 
Action: Mouse pressed left at (999, 408)
Screenshot: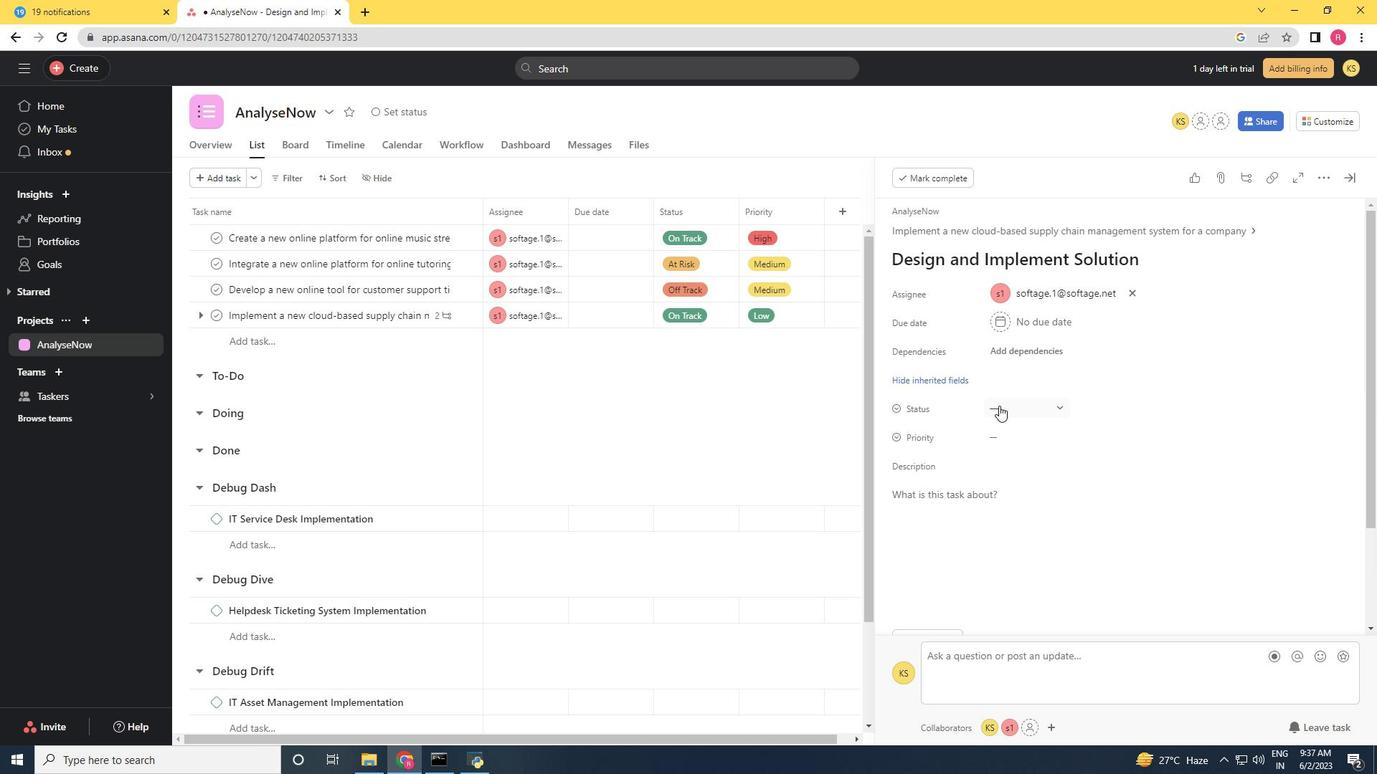 
Action: Mouse moved to (1053, 527)
Screenshot: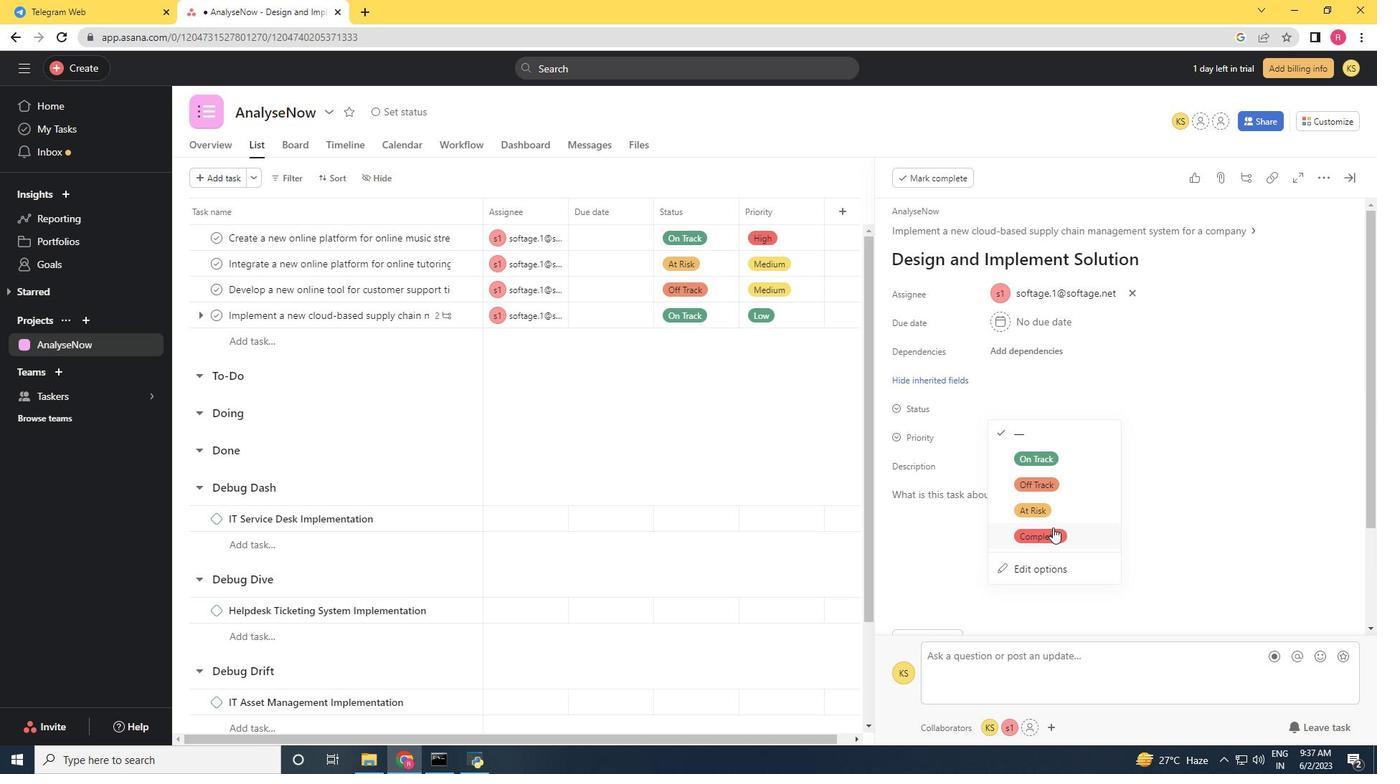 
Action: Mouse pressed left at (1053, 527)
Screenshot: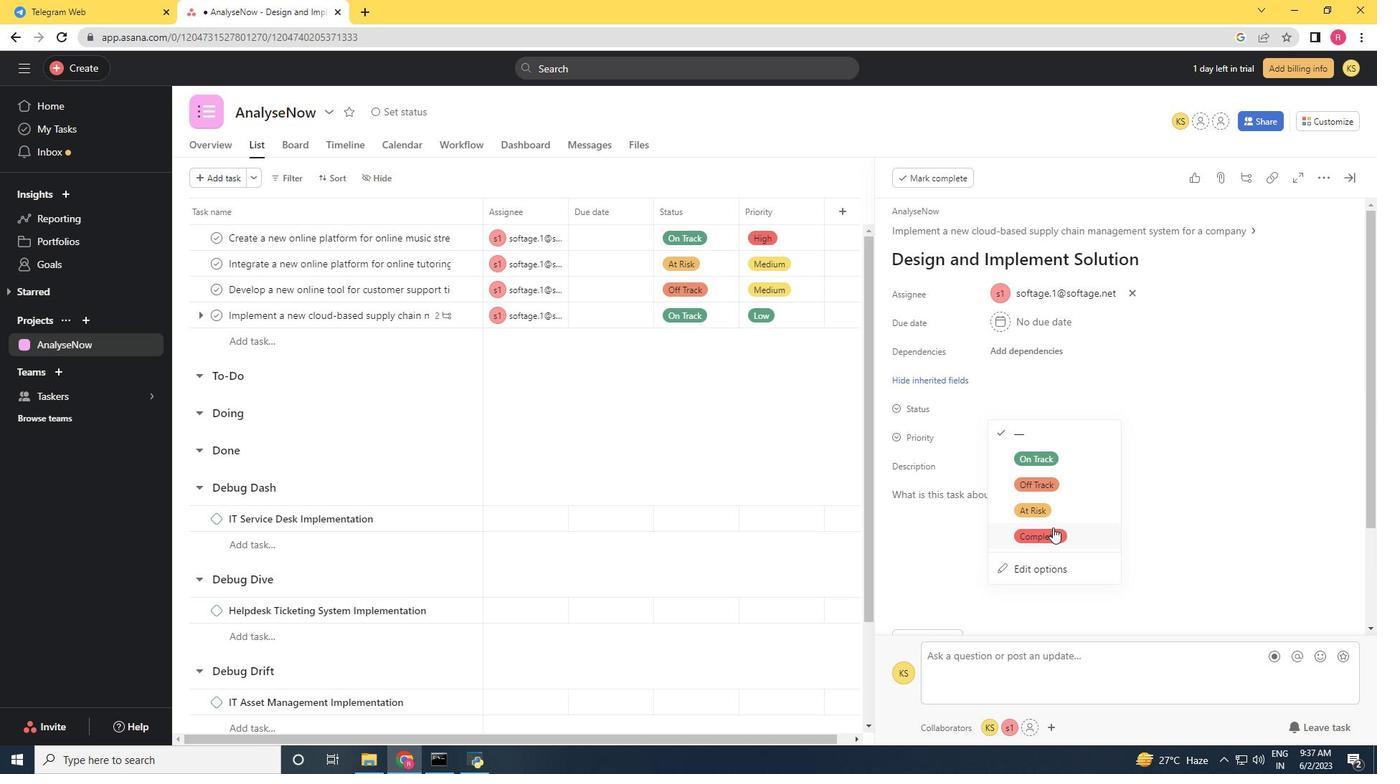 
Action: Mouse moved to (1004, 441)
Screenshot: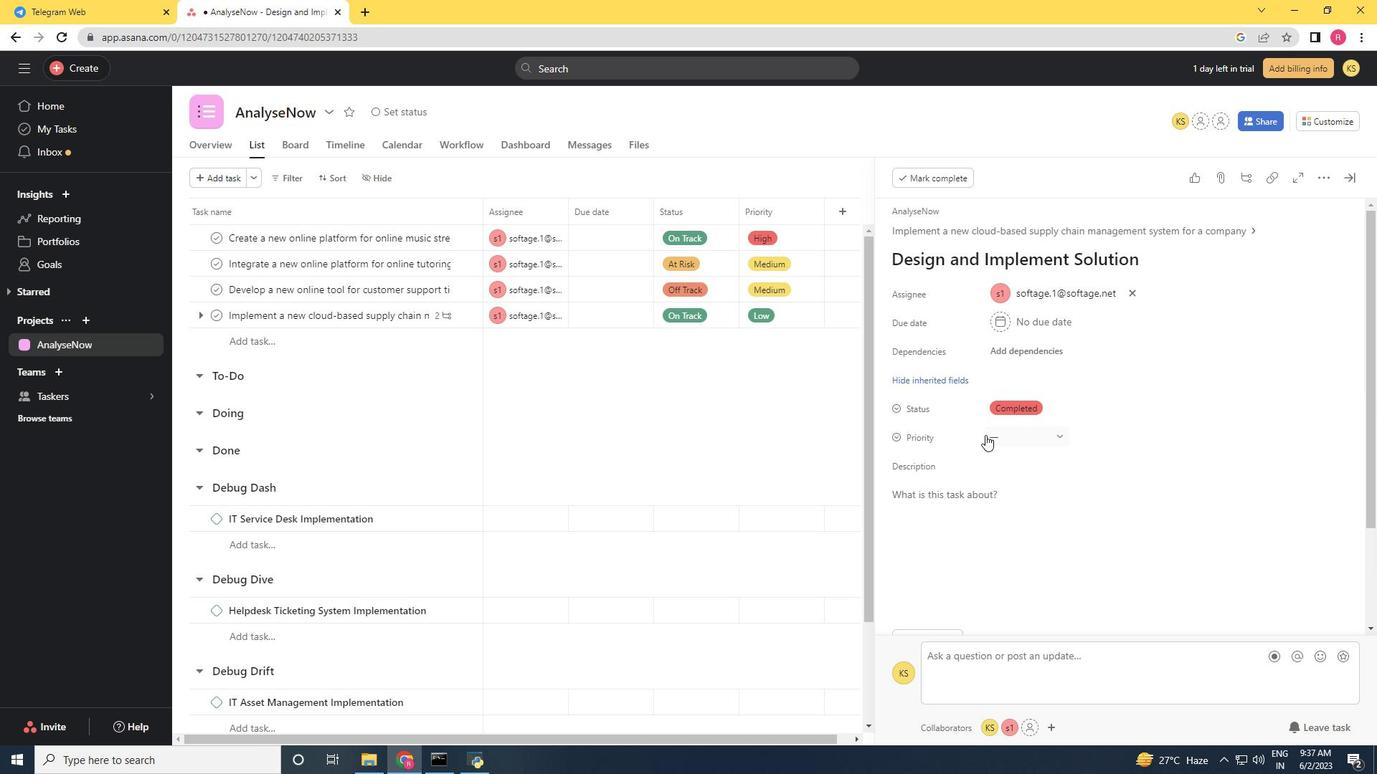 
Action: Mouse pressed left at (1004, 441)
Screenshot: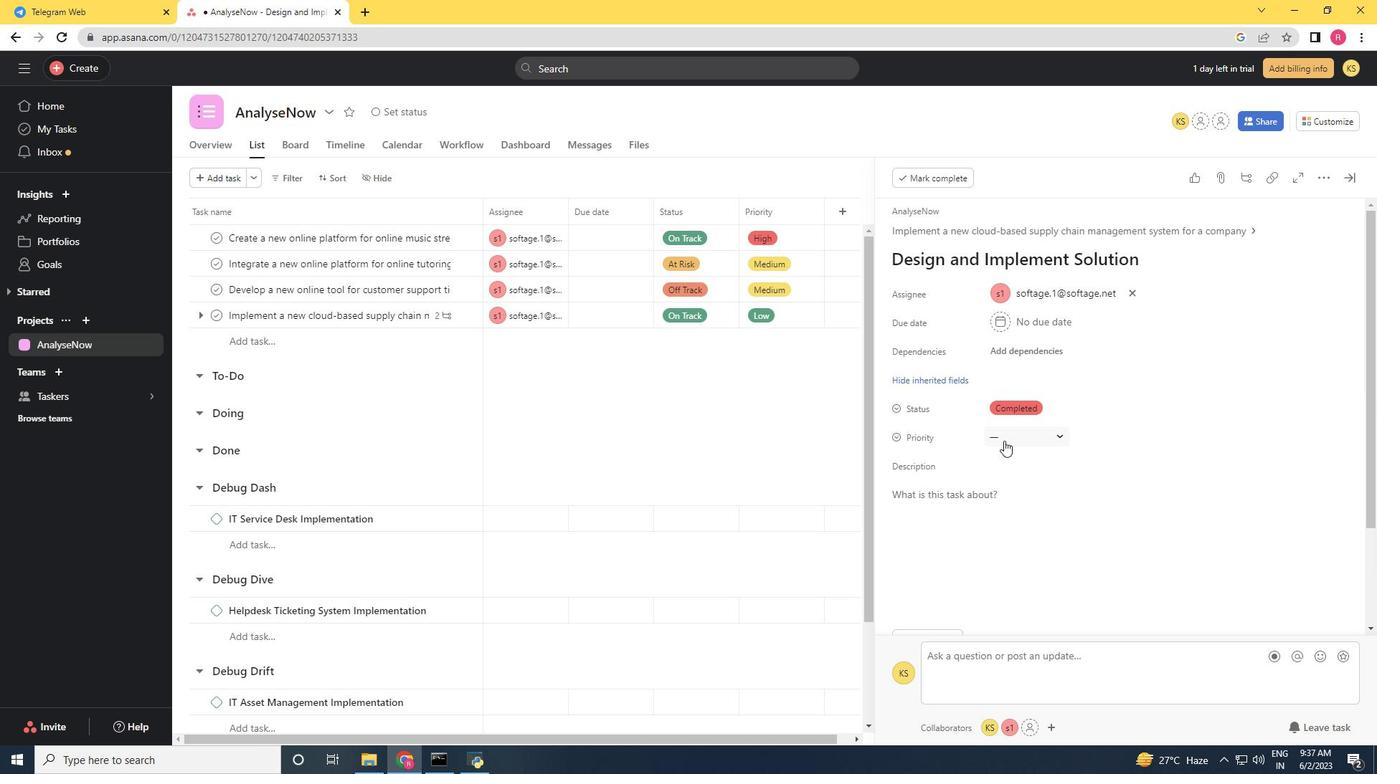 
Action: Mouse moved to (1029, 486)
Screenshot: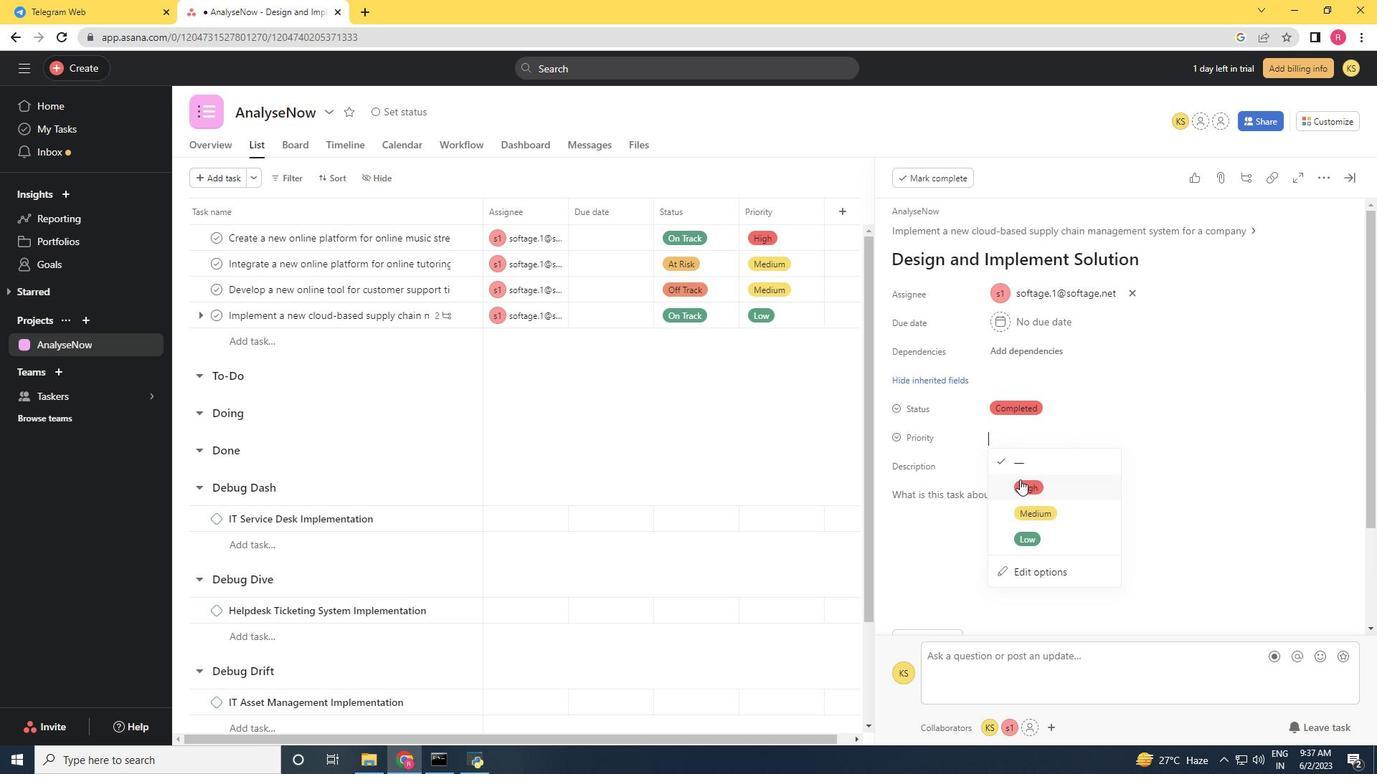 
Action: Mouse pressed left at (1029, 486)
Screenshot: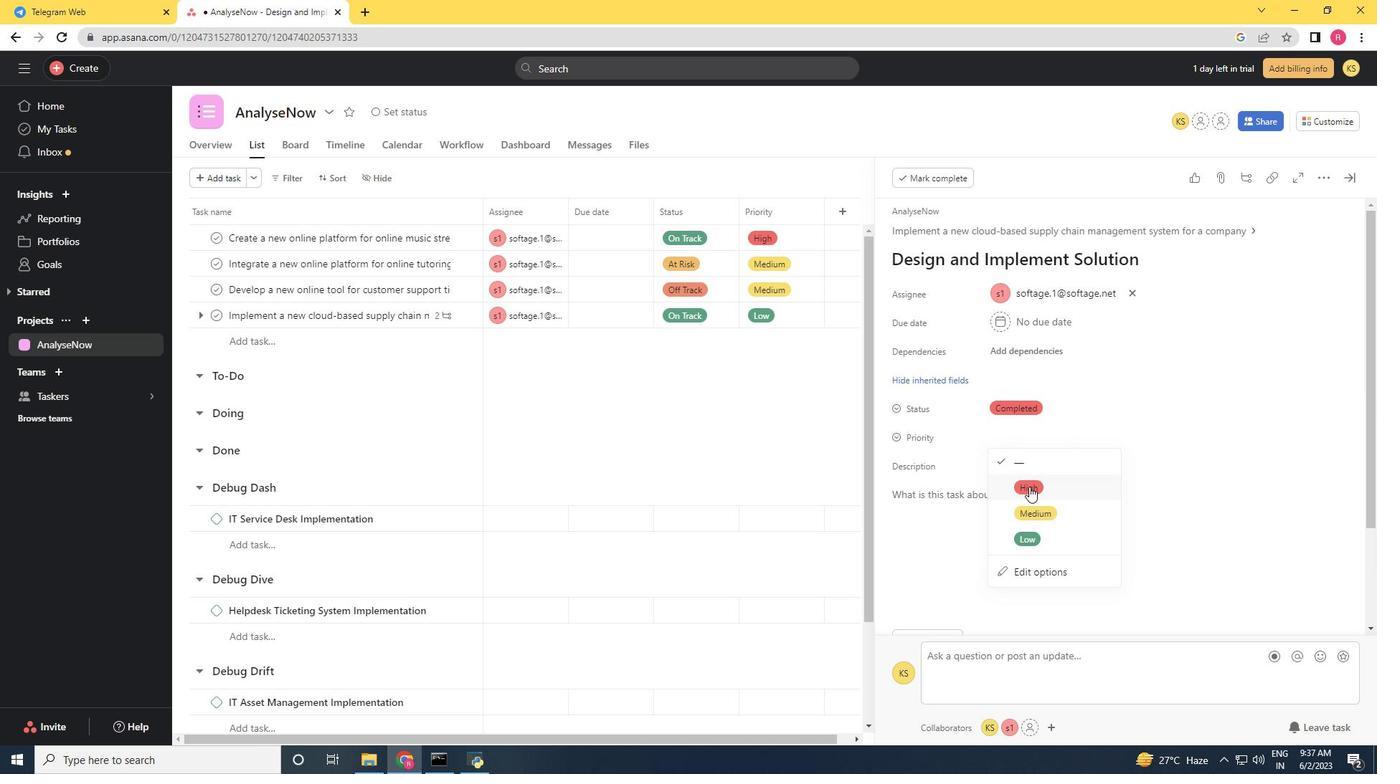 
Action: Mouse moved to (1029, 488)
Screenshot: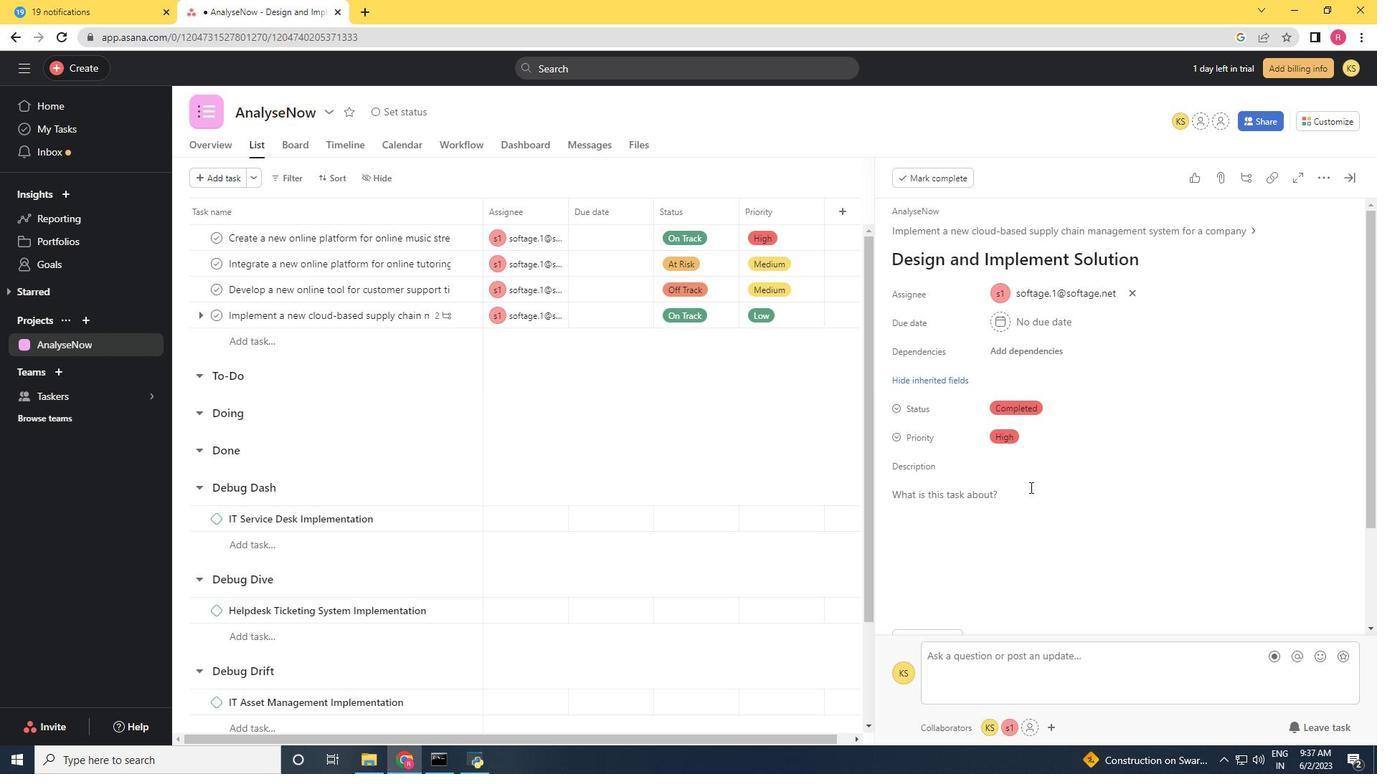 
